 Task: Toggle the object litral method snippets.
Action: Mouse moved to (38, 671)
Screenshot: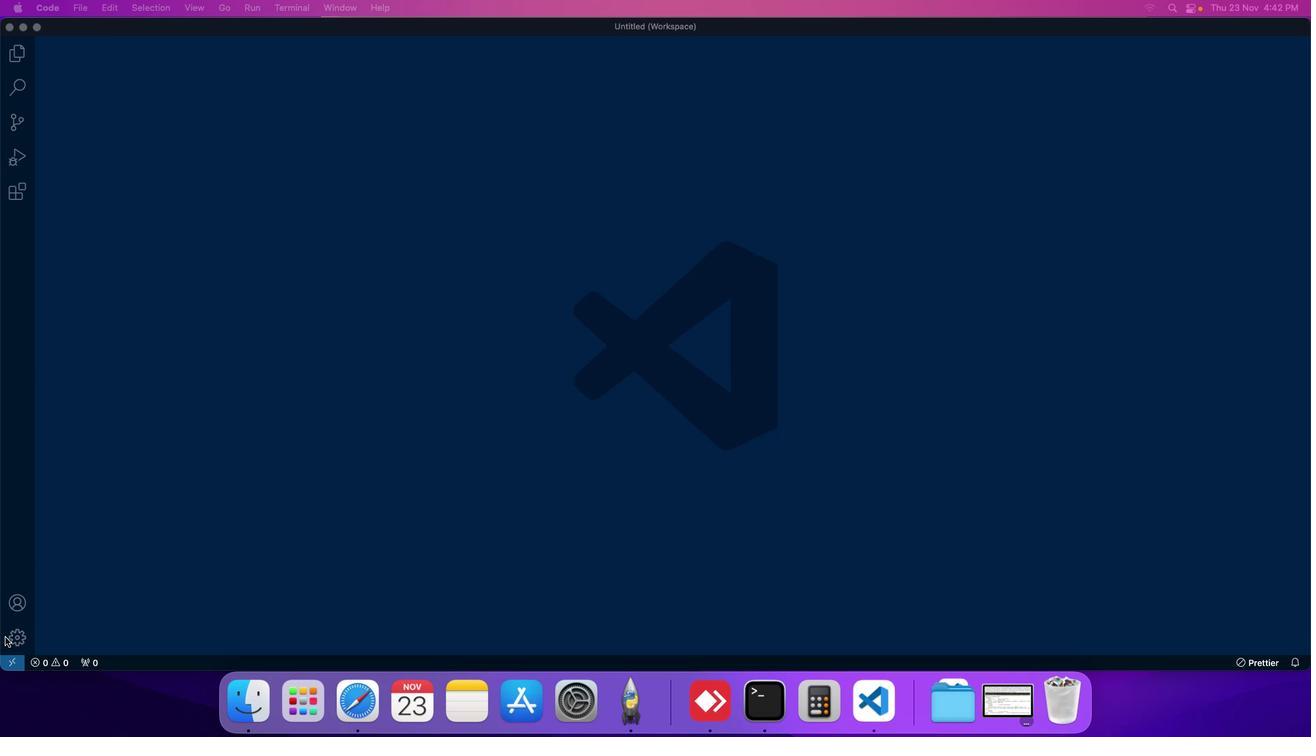 
Action: Mouse pressed left at (38, 671)
Screenshot: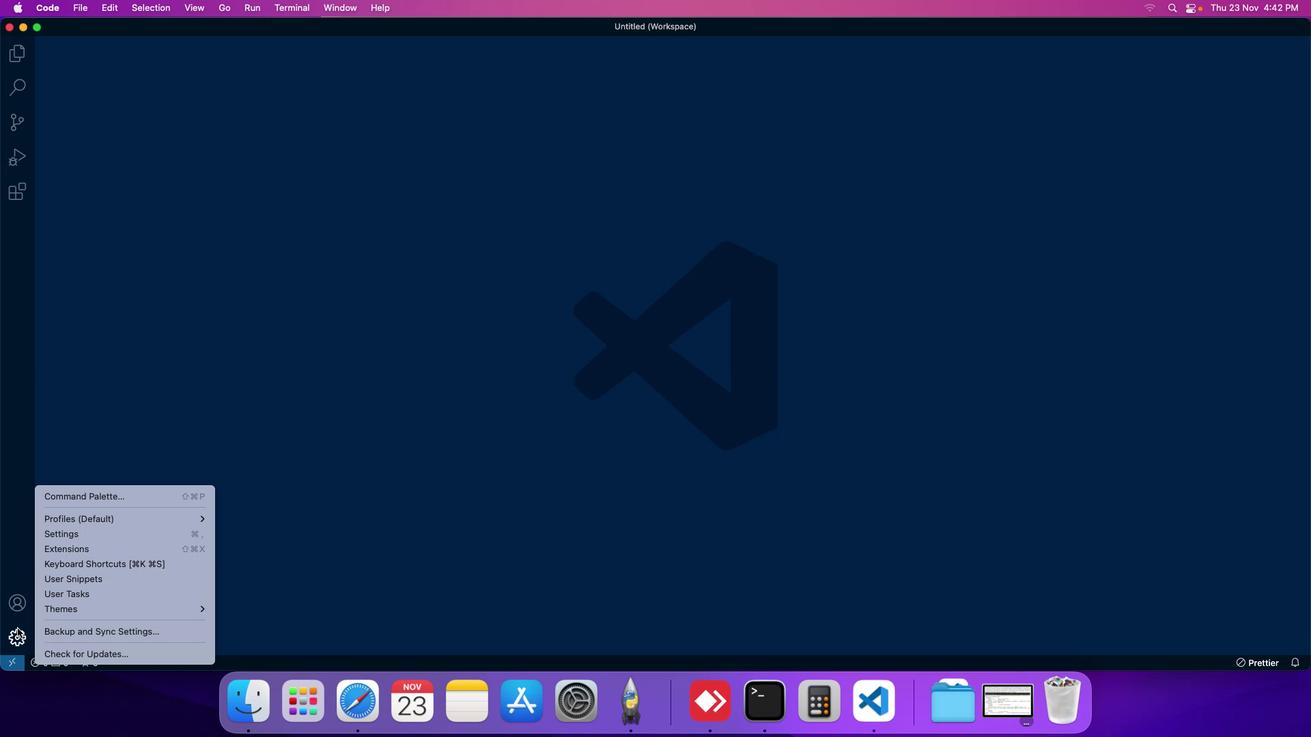 
Action: Mouse moved to (122, 569)
Screenshot: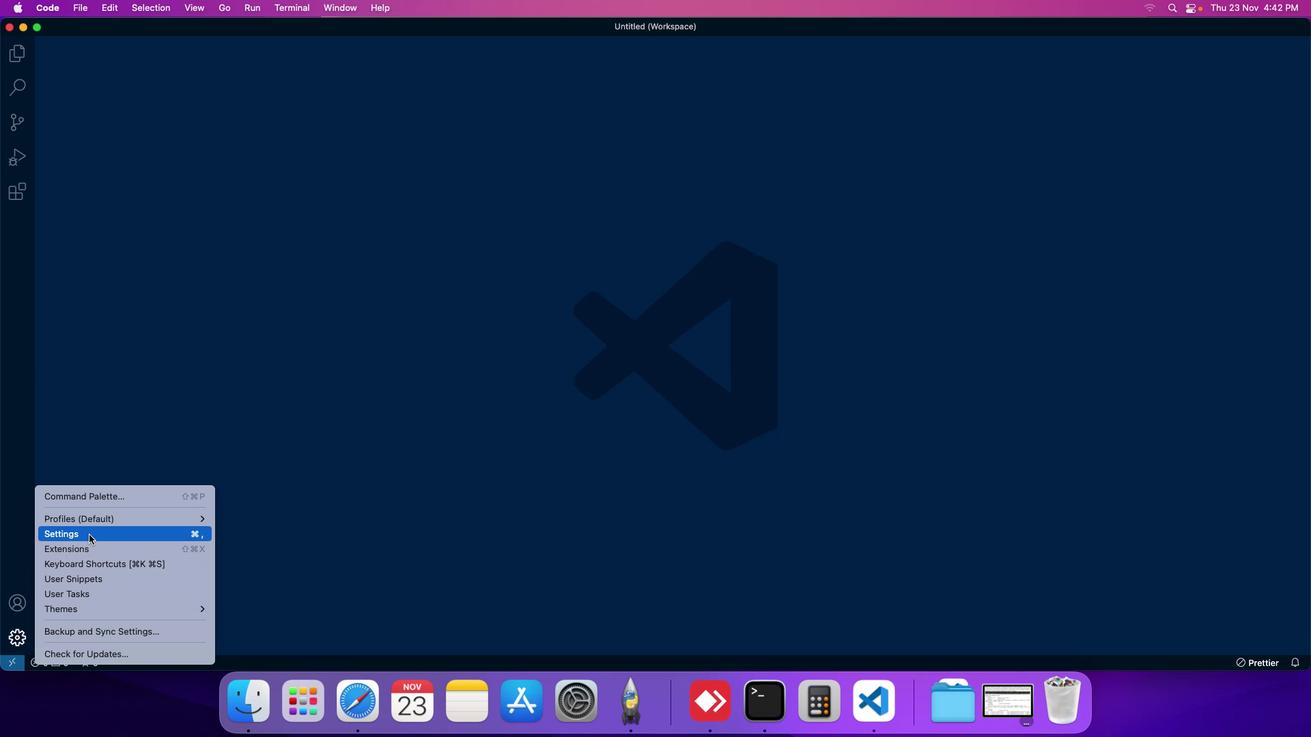 
Action: Mouse pressed left at (122, 569)
Screenshot: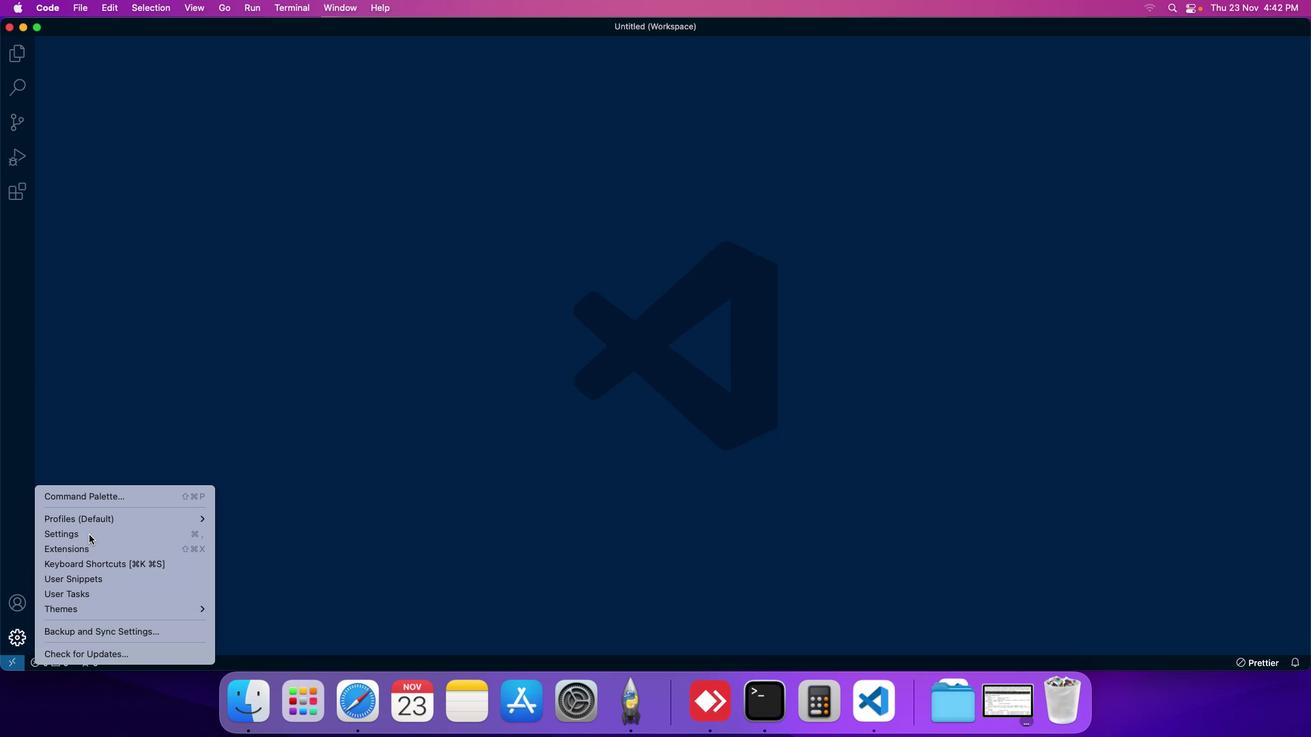 
Action: Mouse moved to (356, 137)
Screenshot: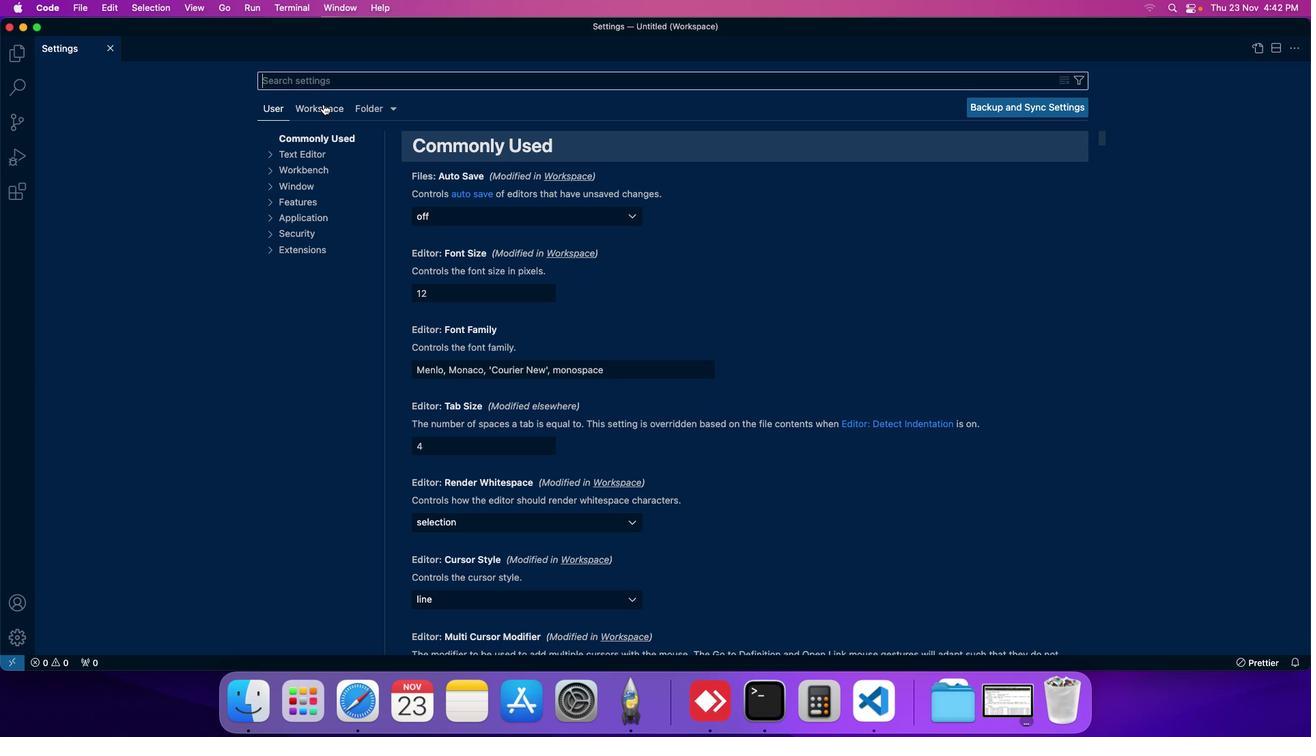 
Action: Mouse pressed left at (356, 137)
Screenshot: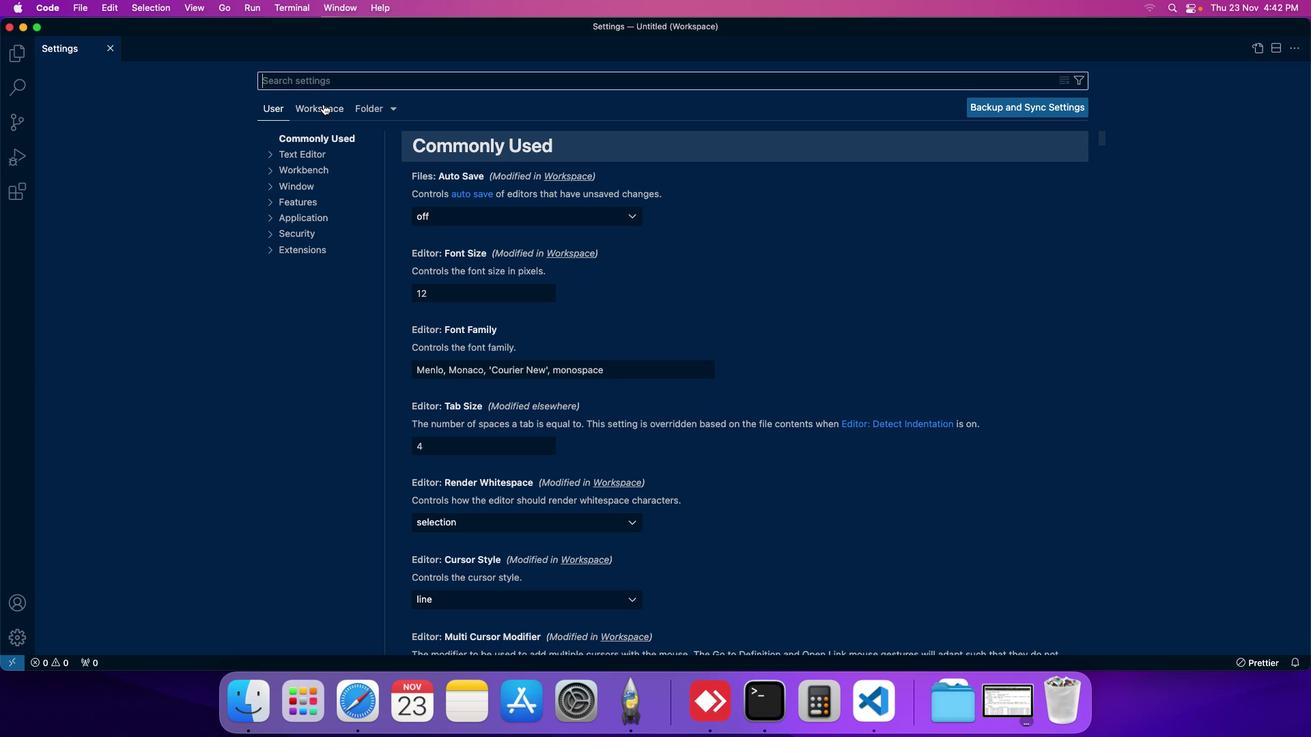 
Action: Mouse moved to (341, 267)
Screenshot: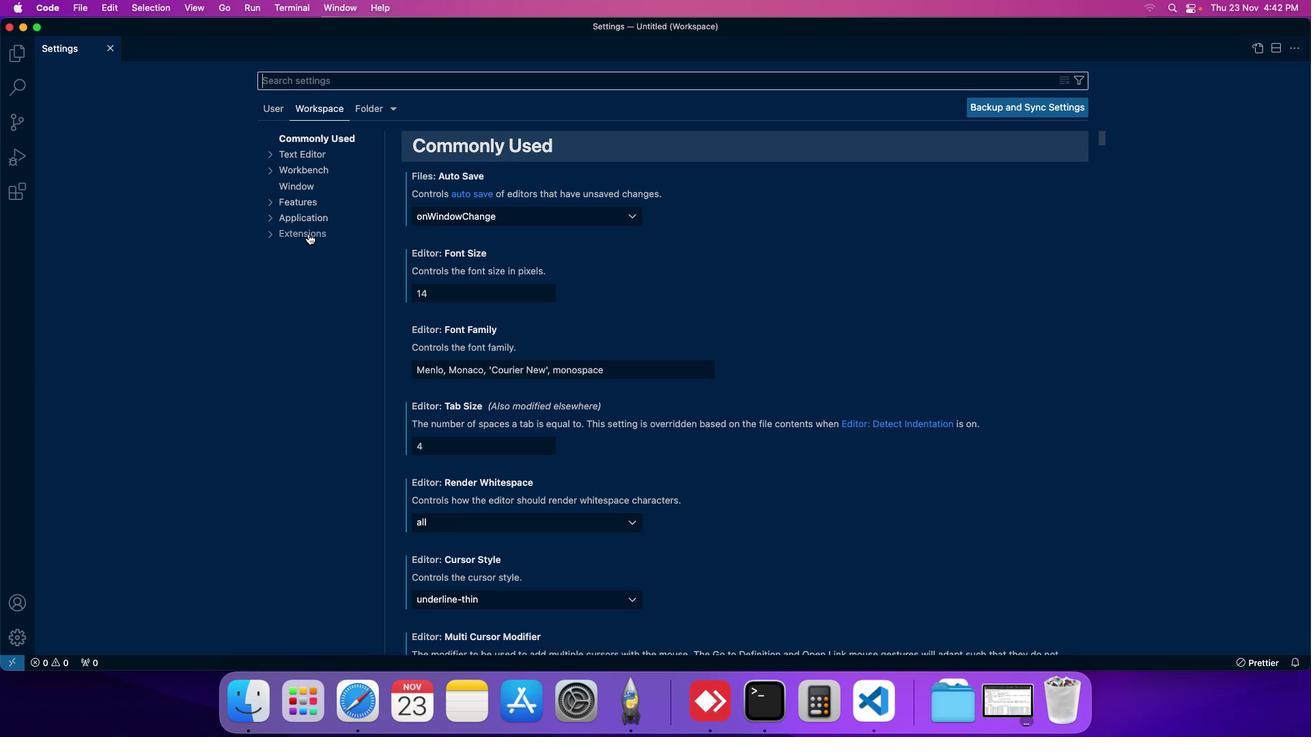 
Action: Mouse pressed left at (341, 267)
Screenshot: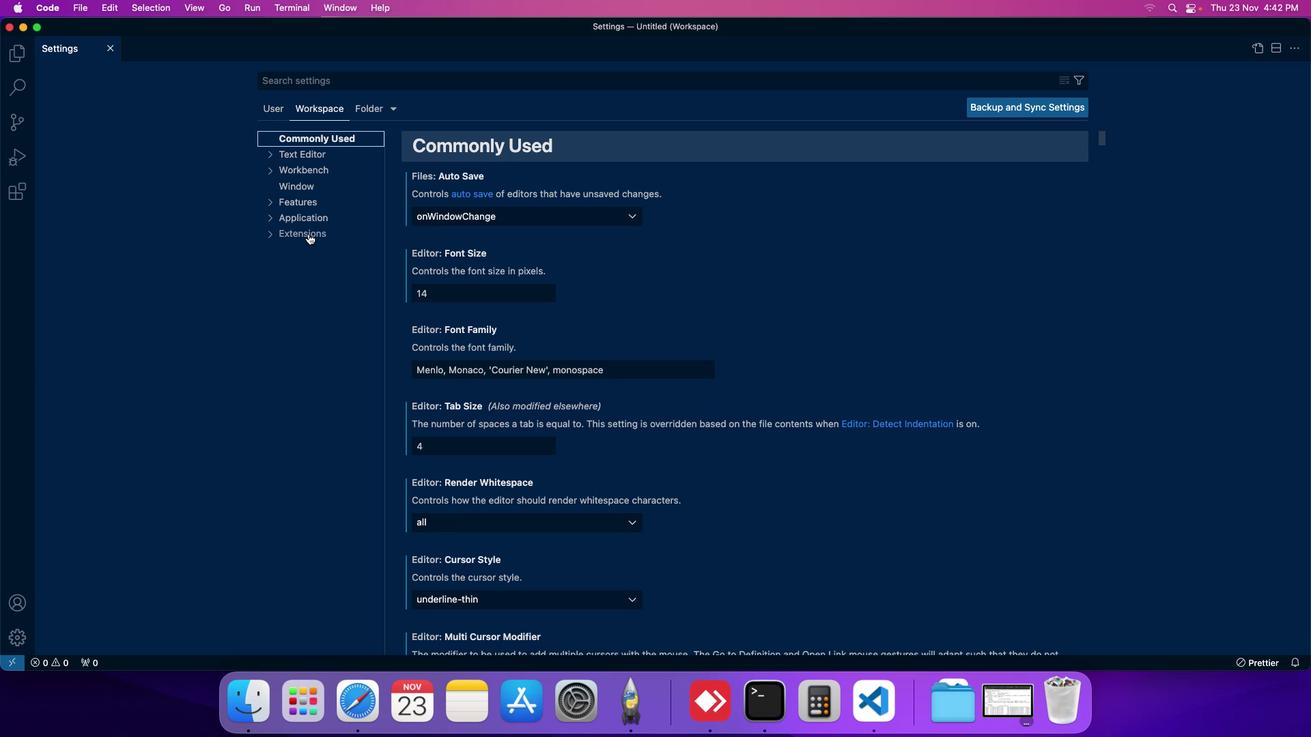 
Action: Mouse moved to (336, 623)
Screenshot: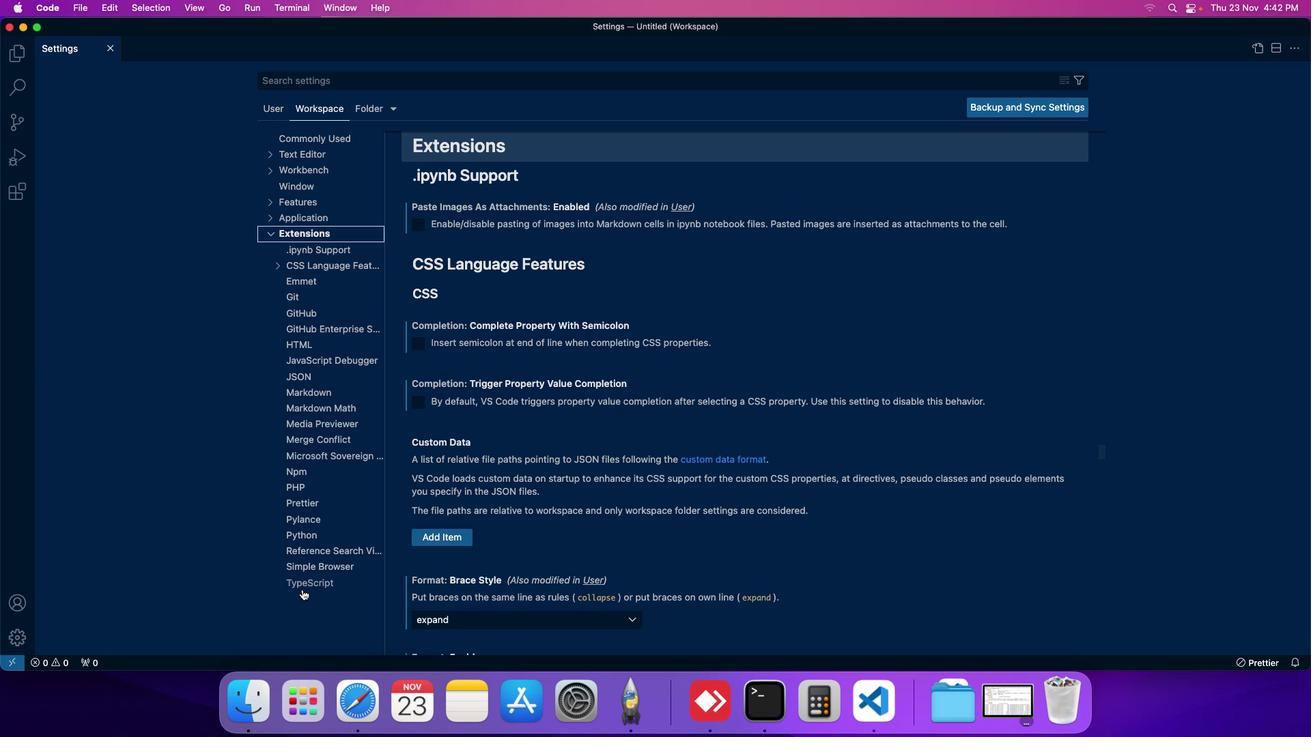 
Action: Mouse pressed left at (336, 623)
Screenshot: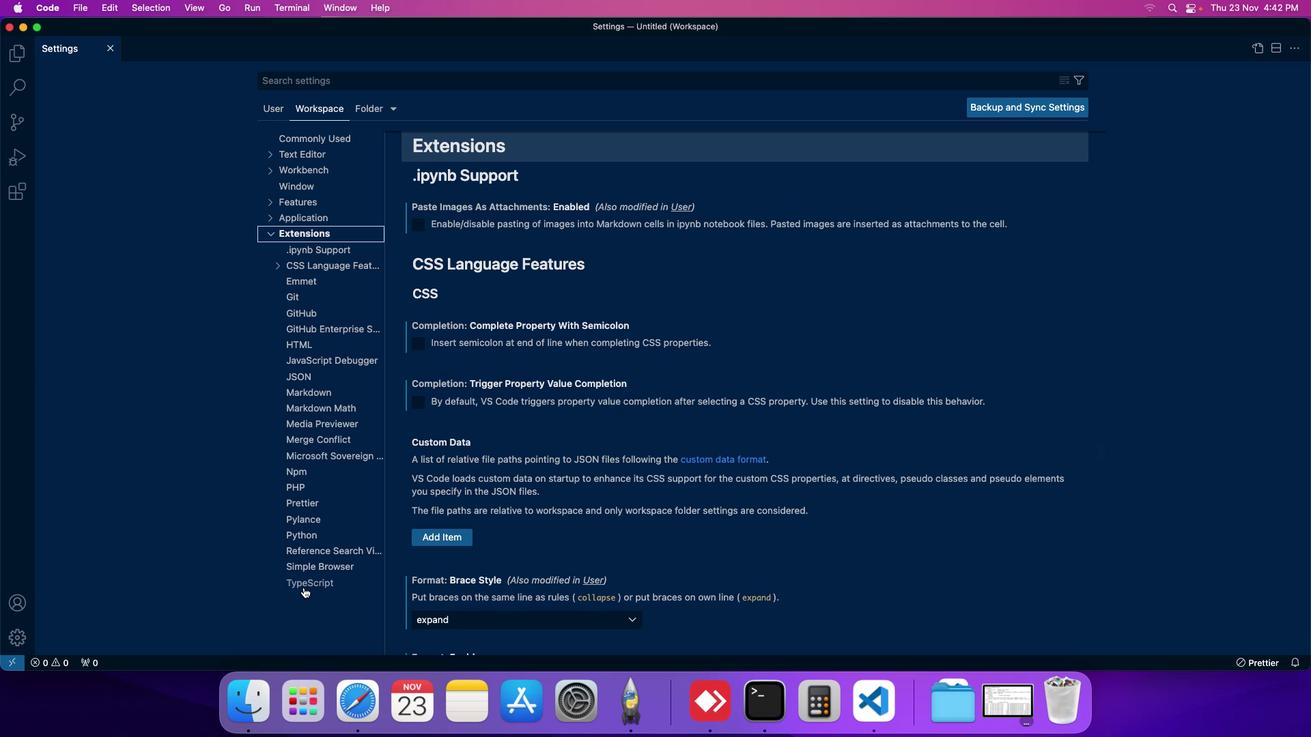 
Action: Mouse moved to (509, 614)
Screenshot: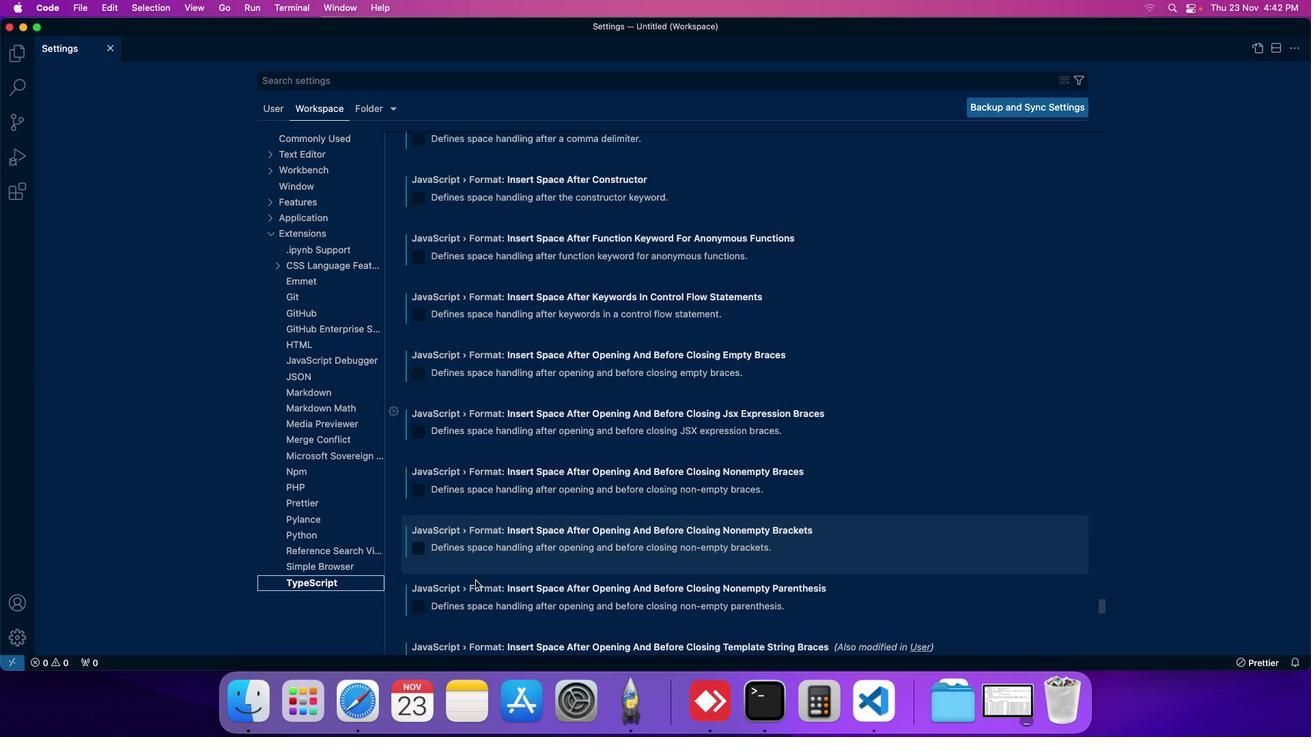 
Action: Mouse scrolled (509, 614) with delta (33, 32)
Screenshot: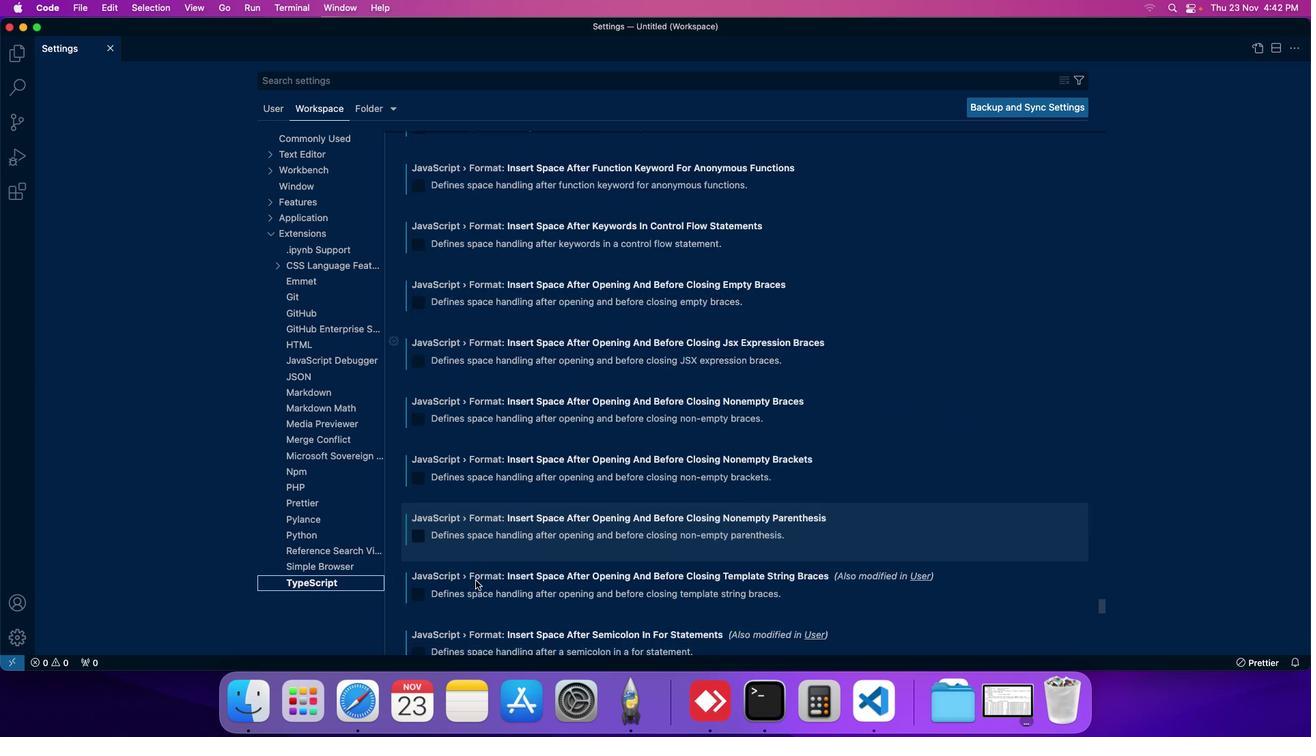 
Action: Mouse scrolled (509, 614) with delta (33, 32)
Screenshot: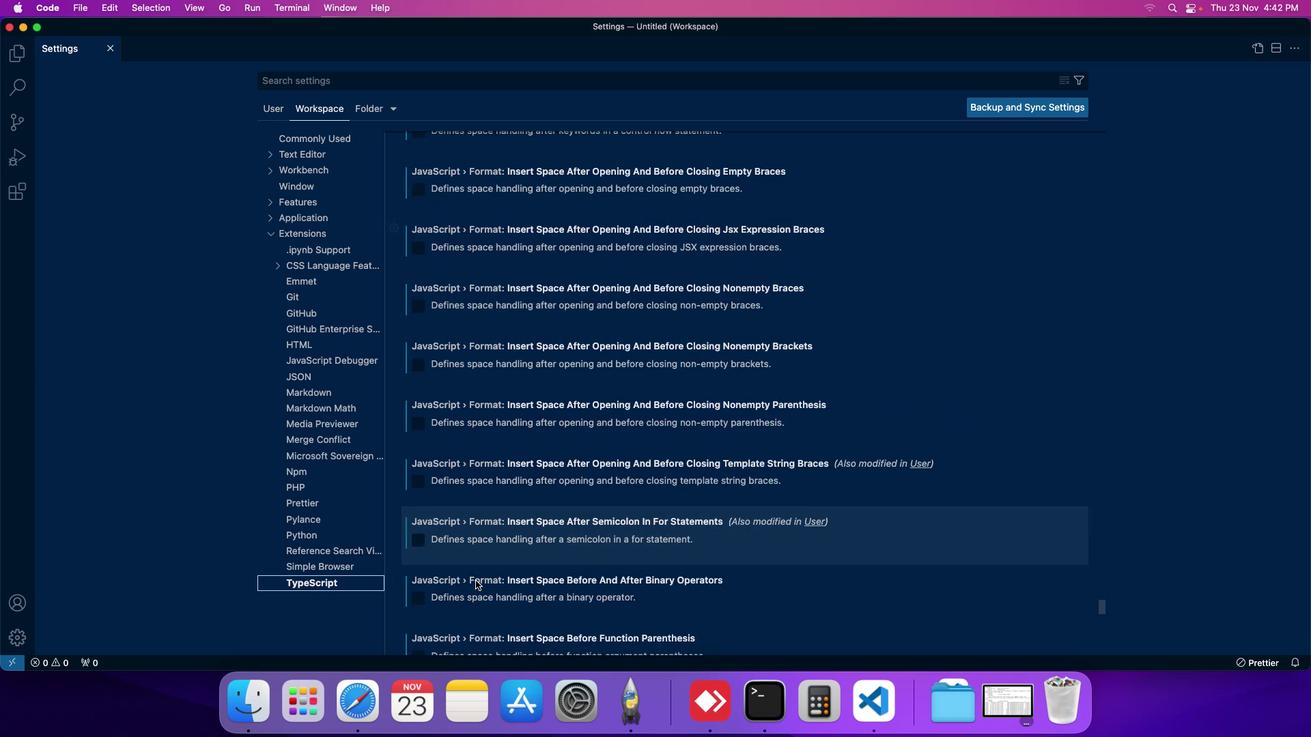 
Action: Mouse scrolled (509, 614) with delta (33, 32)
Screenshot: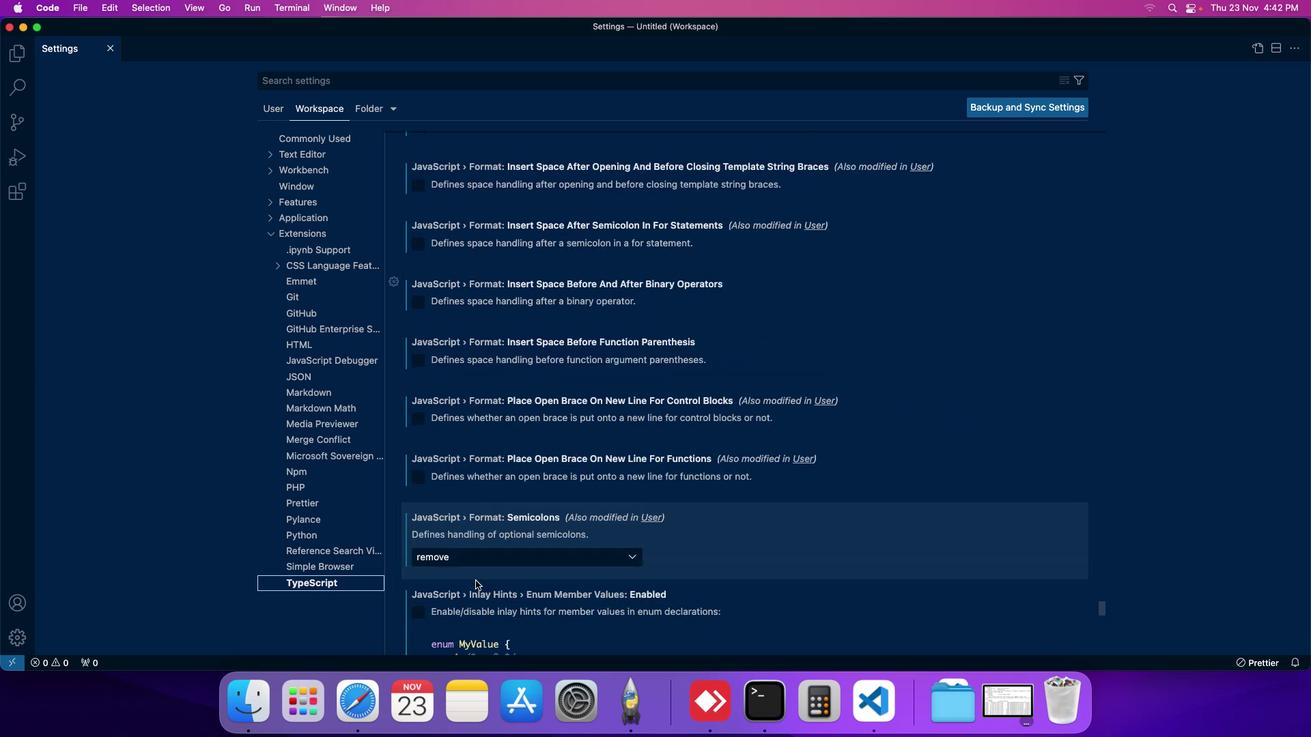 
Action: Mouse scrolled (509, 614) with delta (33, 32)
Screenshot: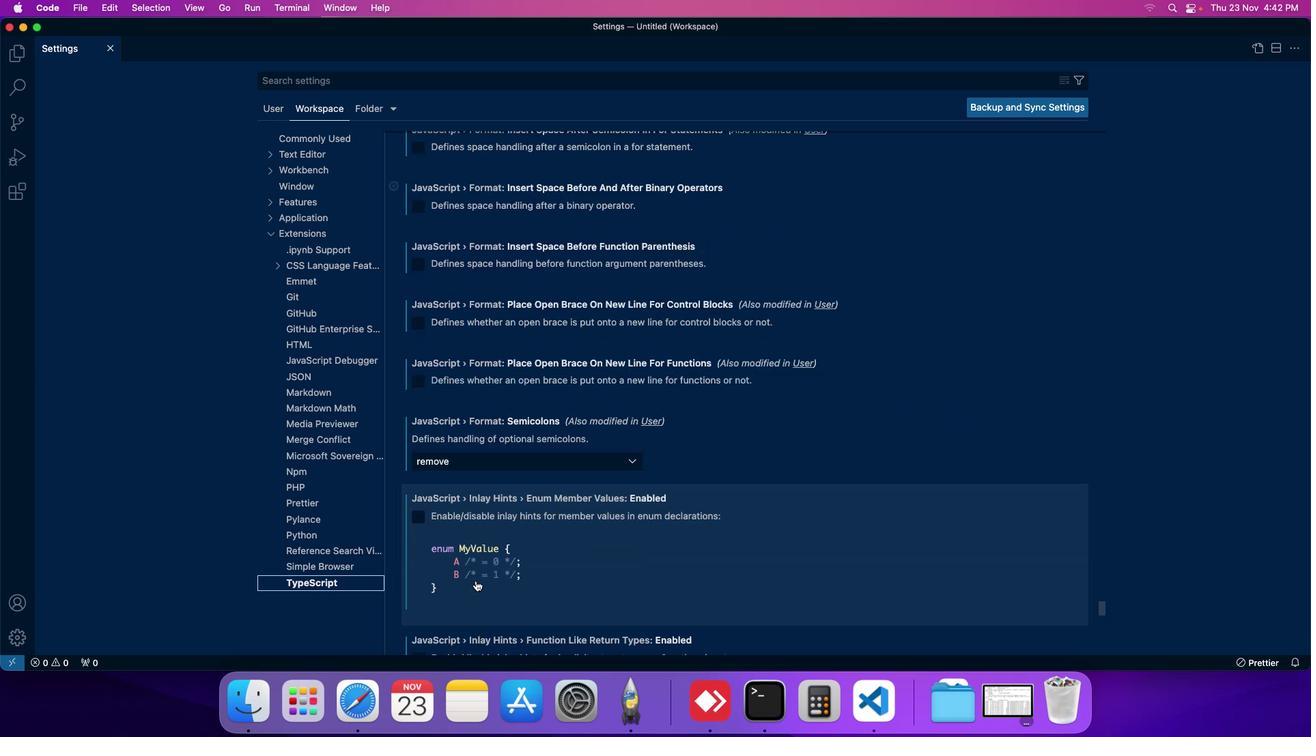 
Action: Mouse scrolled (509, 614) with delta (33, 32)
Screenshot: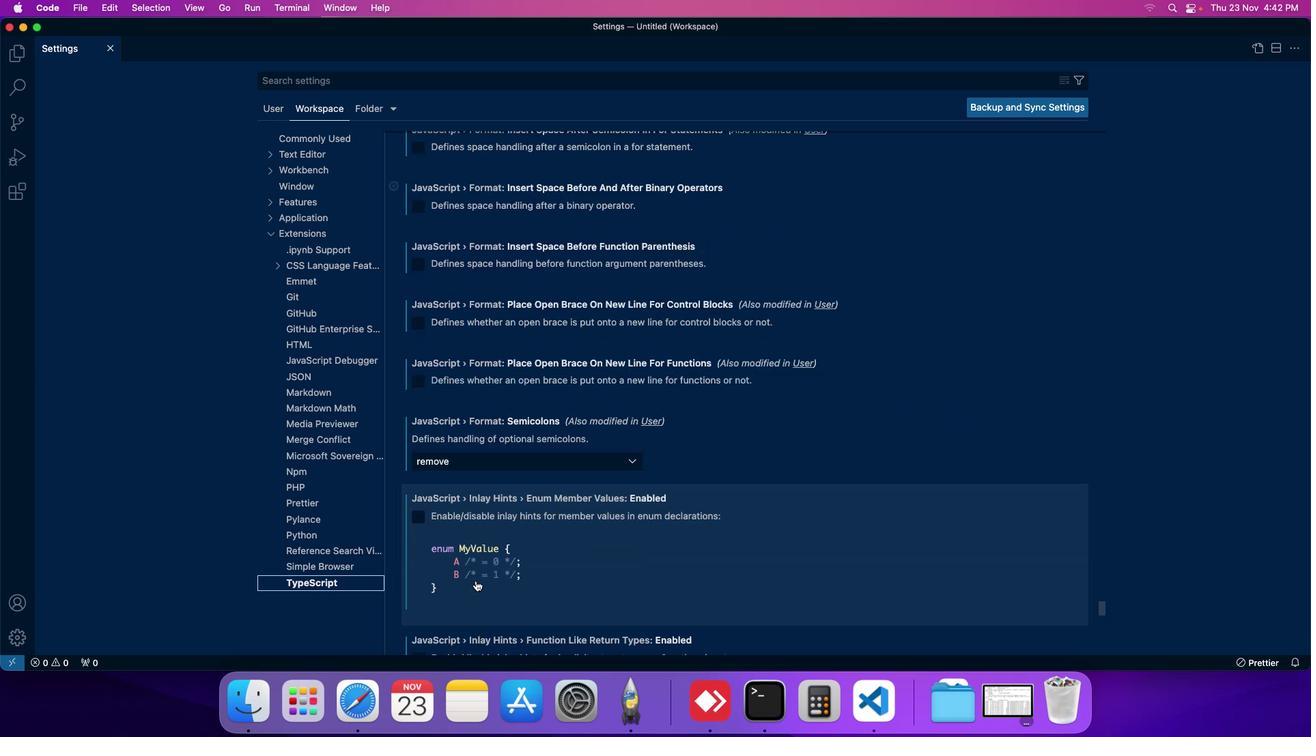 
Action: Mouse scrolled (509, 614) with delta (33, 32)
Screenshot: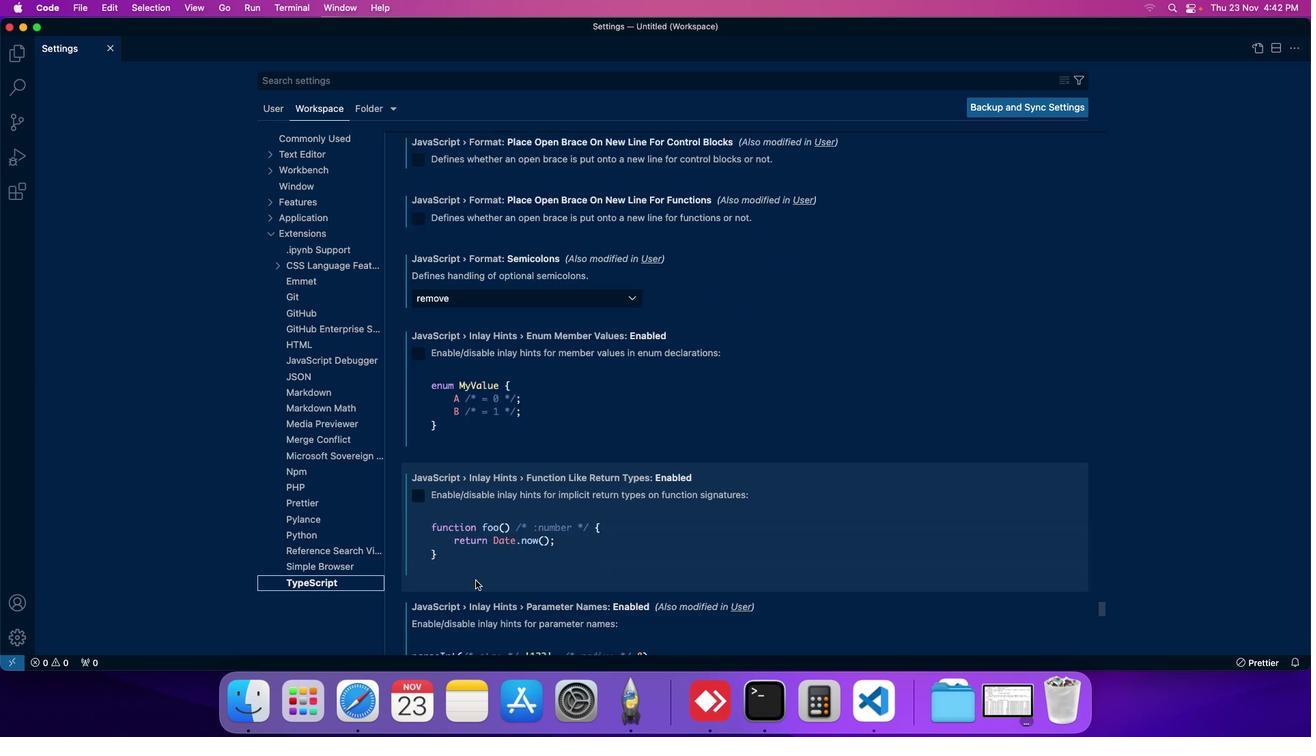 
Action: Mouse scrolled (509, 614) with delta (33, 32)
Screenshot: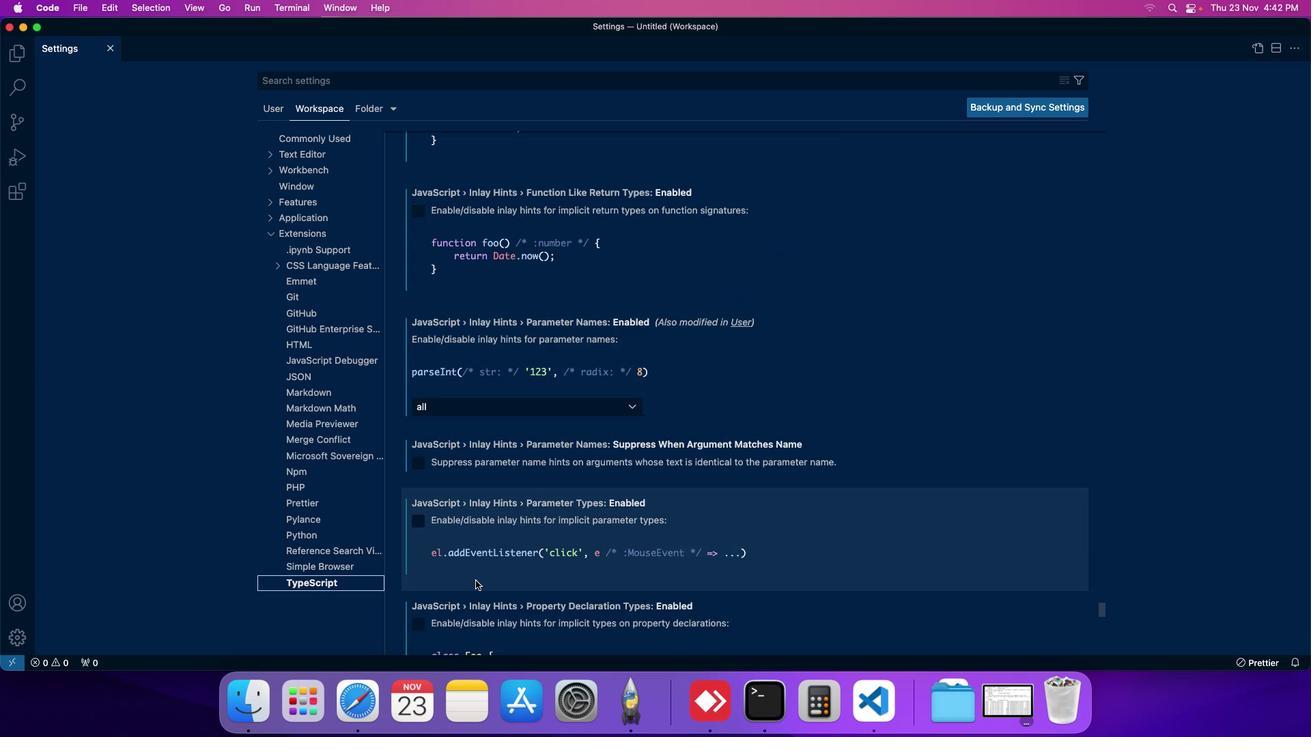 
Action: Mouse scrolled (509, 614) with delta (33, 32)
Screenshot: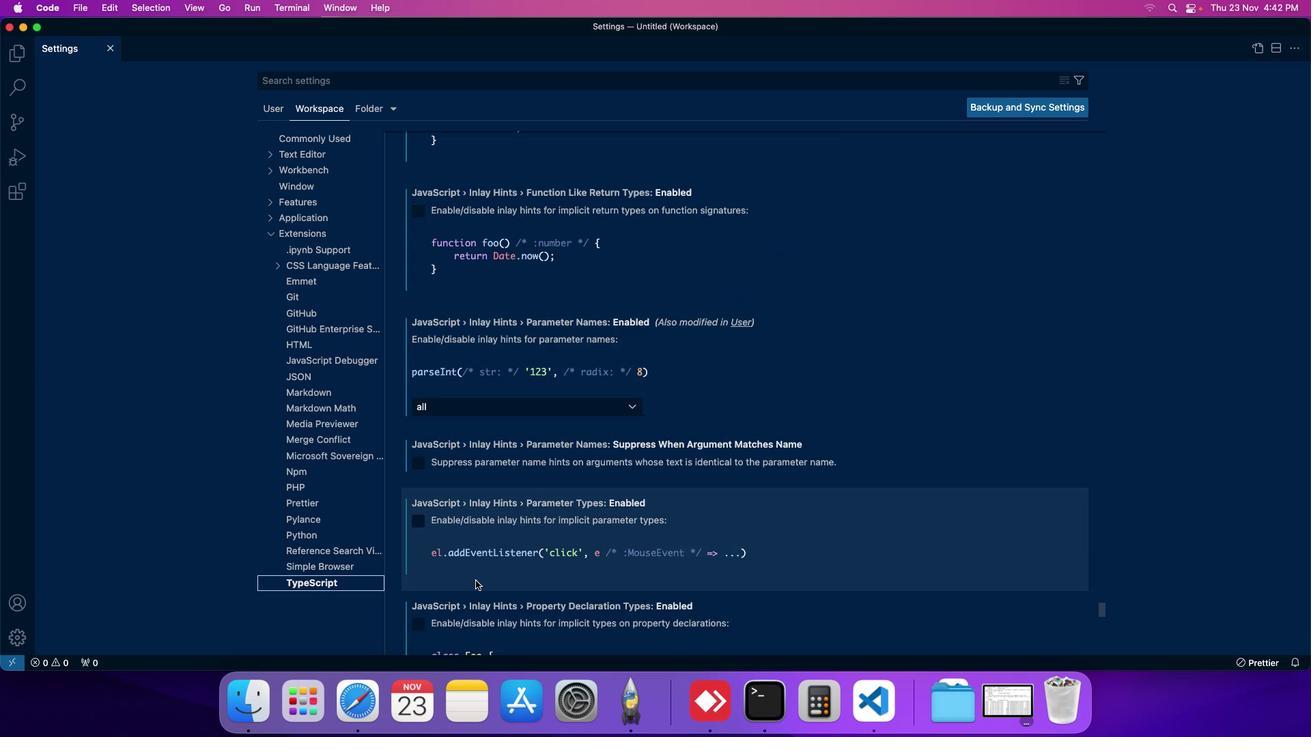 
Action: Mouse scrolled (509, 614) with delta (33, 30)
Screenshot: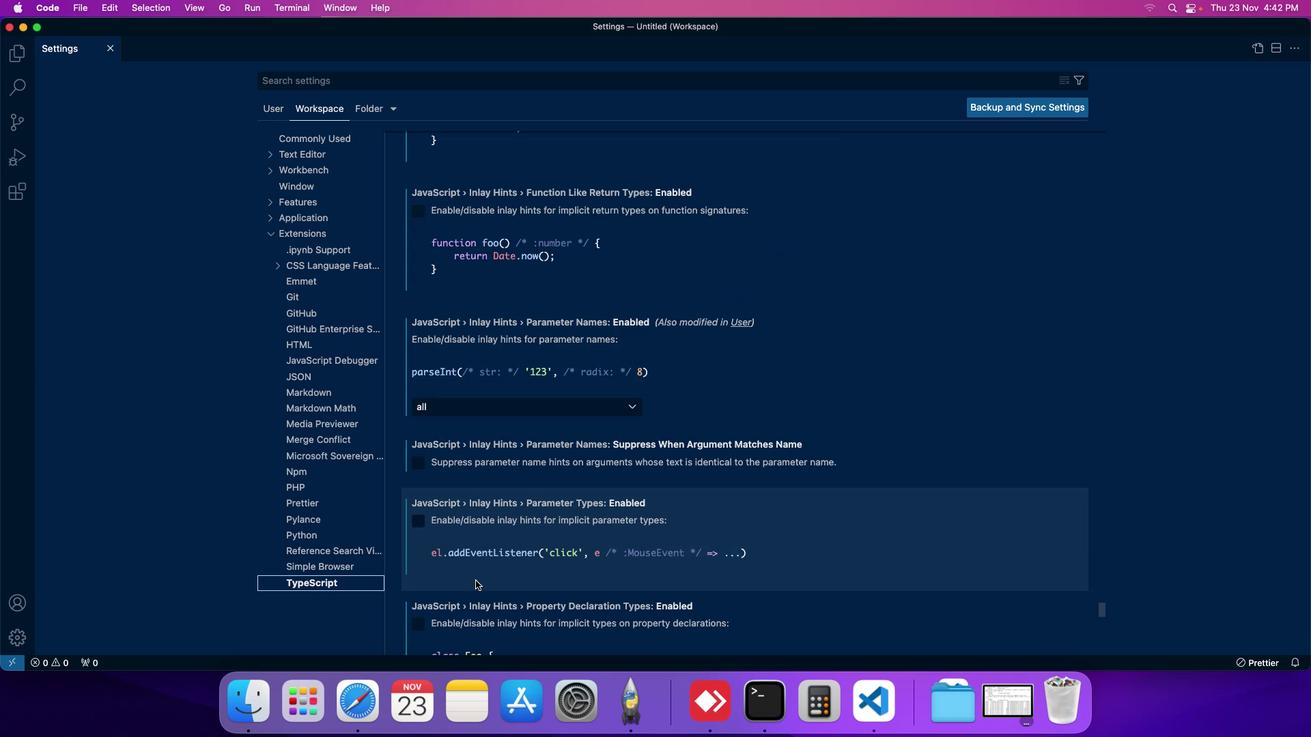 
Action: Mouse scrolled (509, 614) with delta (33, 32)
Screenshot: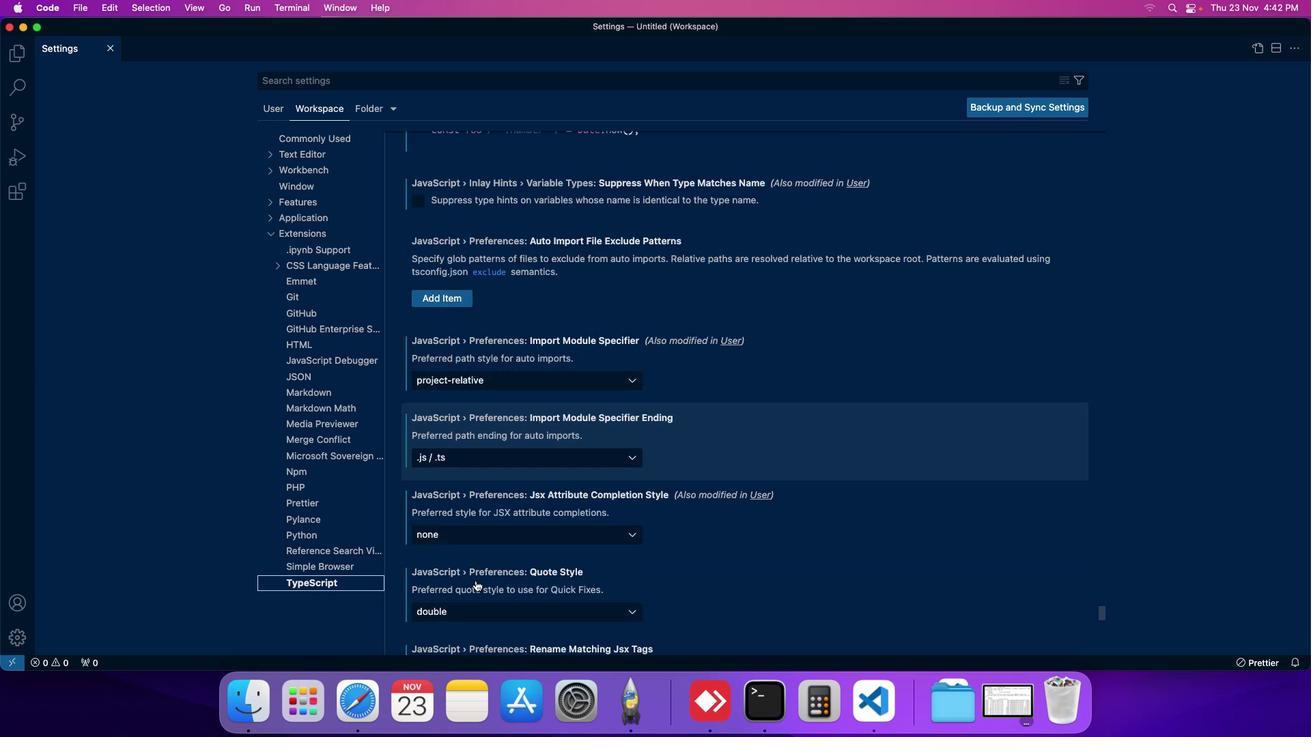 
Action: Mouse scrolled (509, 614) with delta (33, 32)
Screenshot: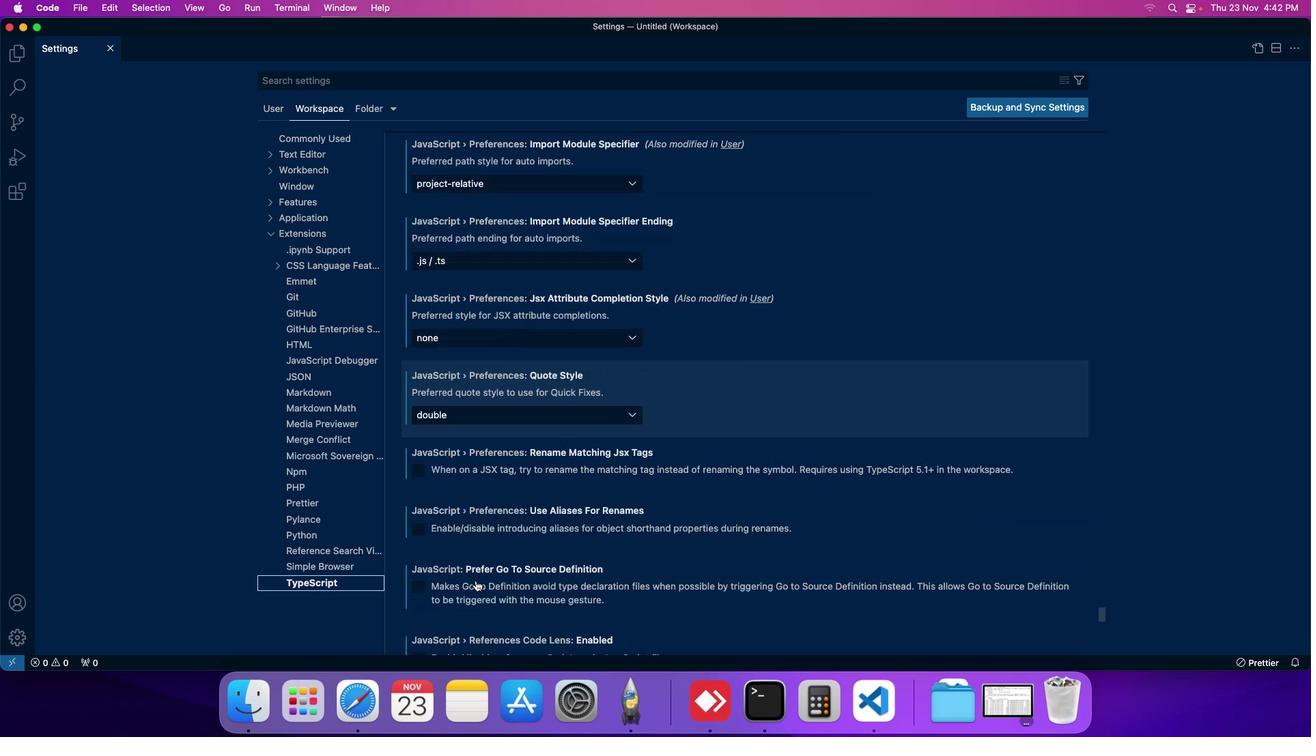 
Action: Mouse scrolled (509, 614) with delta (33, 31)
Screenshot: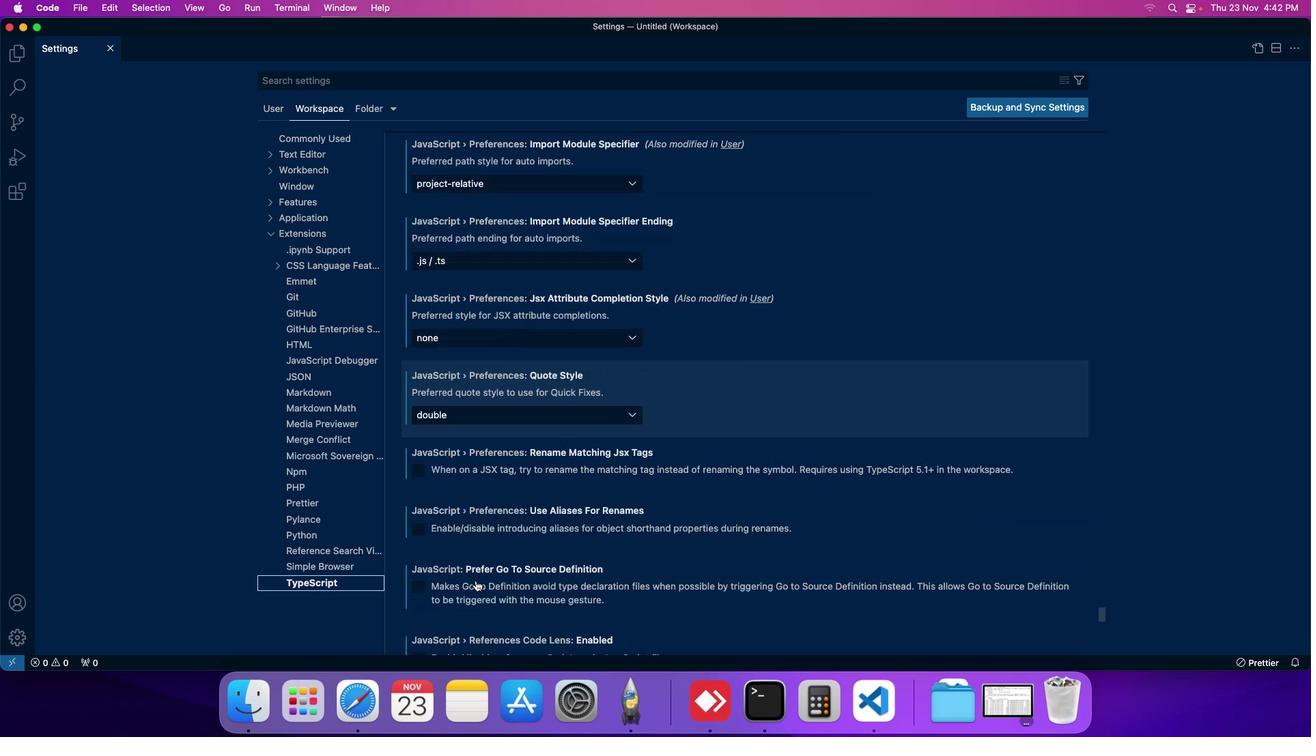 
Action: Mouse scrolled (509, 614) with delta (33, 30)
Screenshot: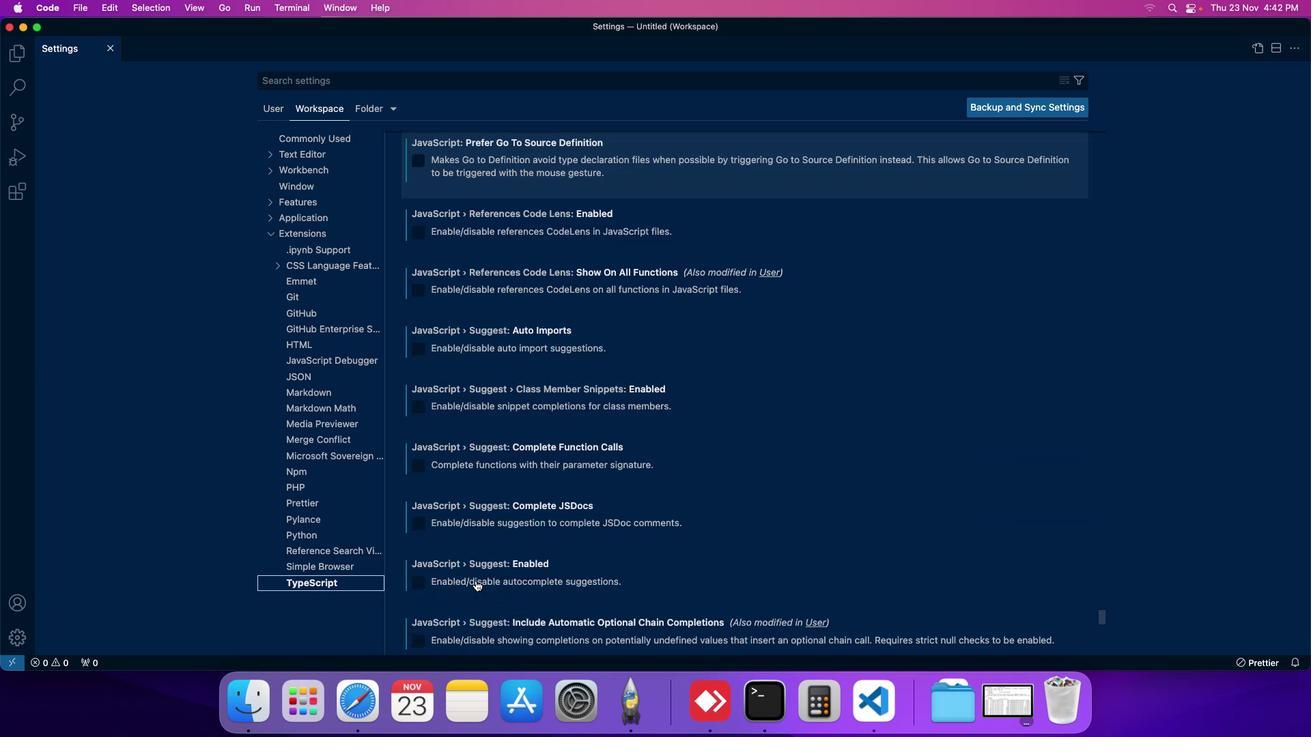 
Action: Mouse scrolled (509, 614) with delta (33, 32)
Screenshot: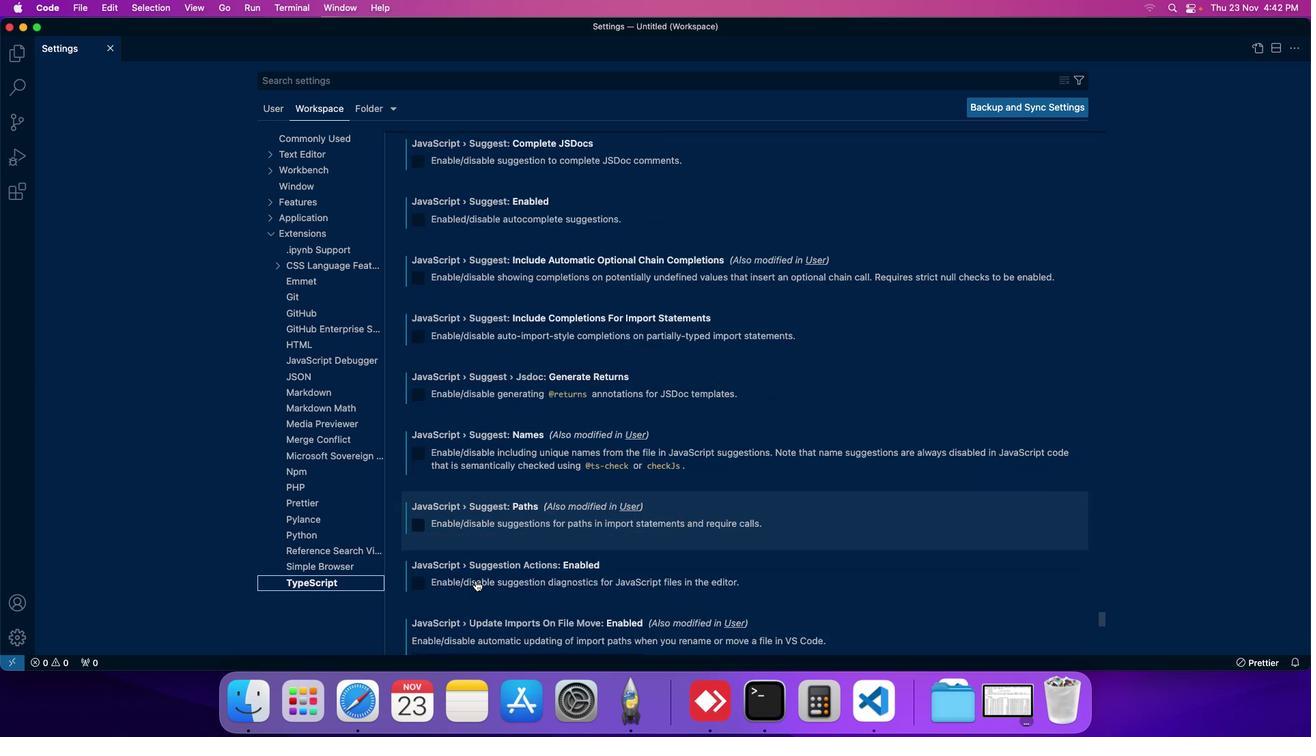 
Action: Mouse scrolled (509, 614) with delta (33, 32)
Screenshot: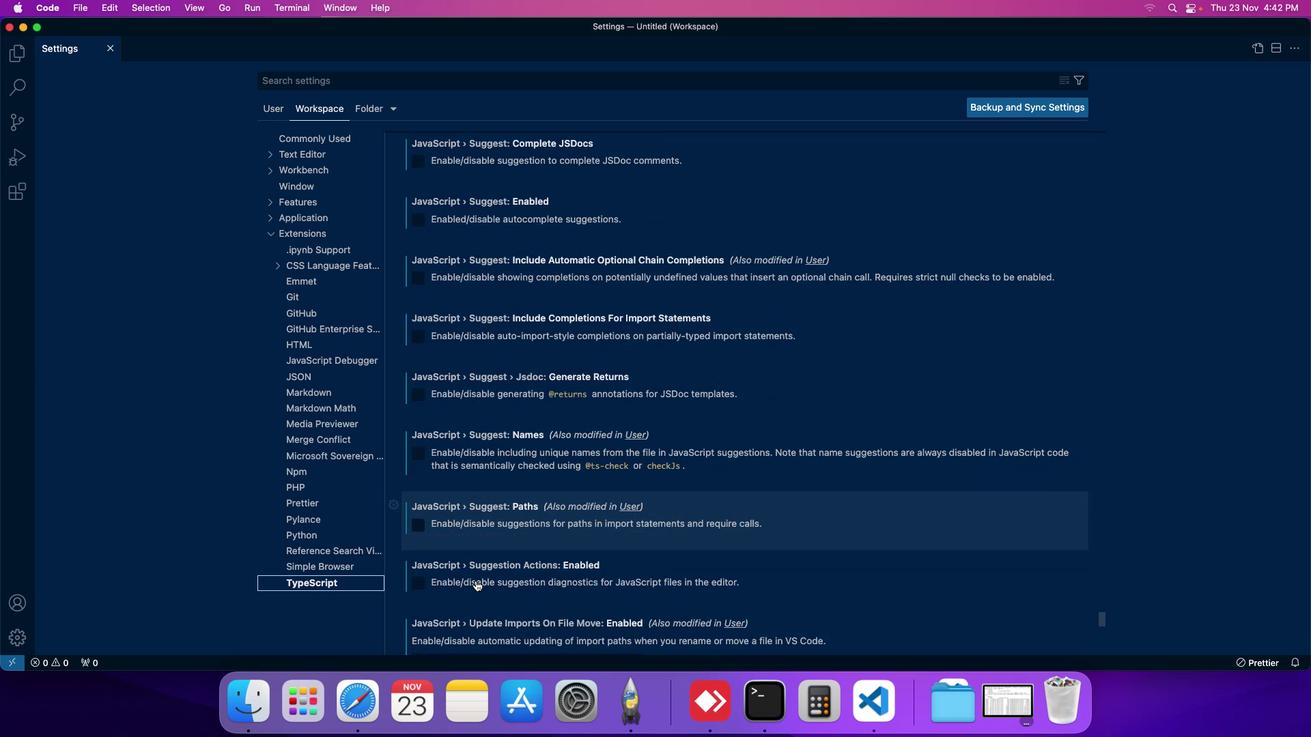 
Action: Mouse scrolled (509, 614) with delta (33, 32)
Screenshot: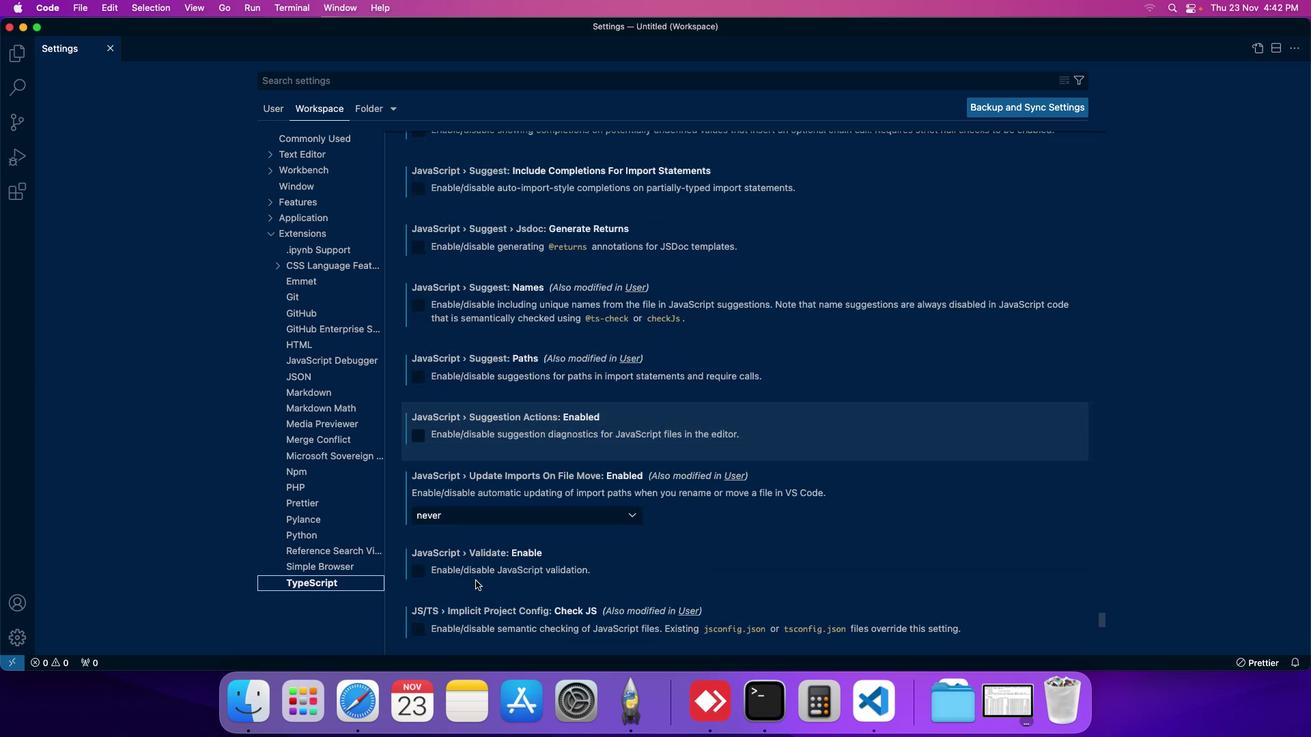 
Action: Mouse scrolled (509, 614) with delta (33, 32)
Screenshot: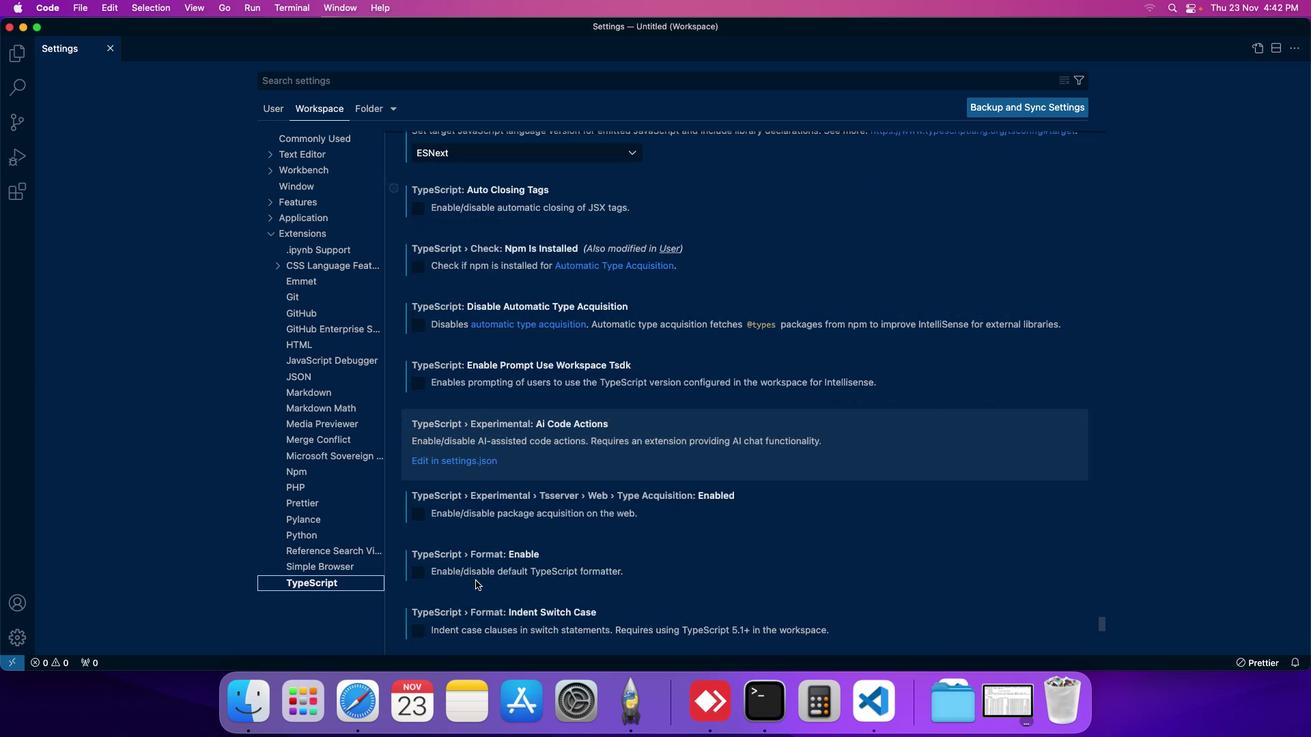 
Action: Mouse scrolled (509, 614) with delta (33, 32)
Screenshot: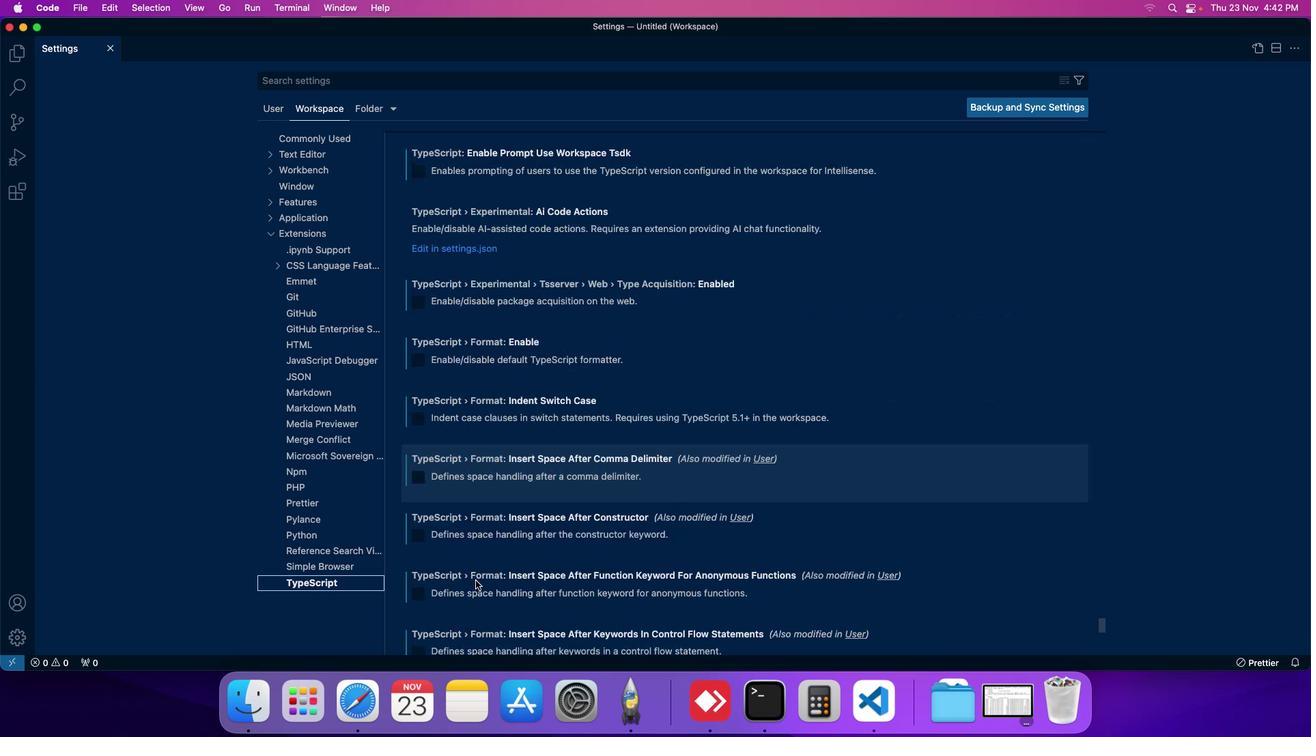 
Action: Mouse scrolled (509, 614) with delta (33, 32)
Screenshot: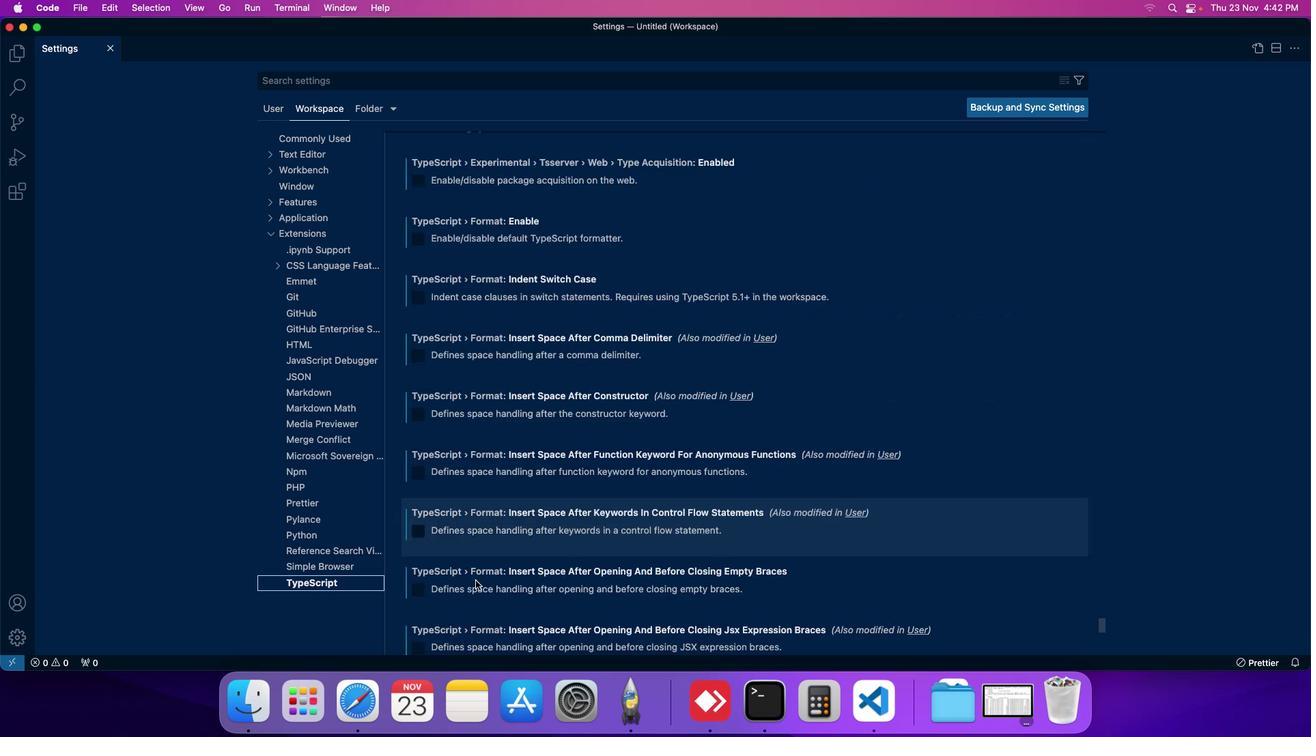 
Action: Mouse scrolled (509, 614) with delta (33, 32)
Screenshot: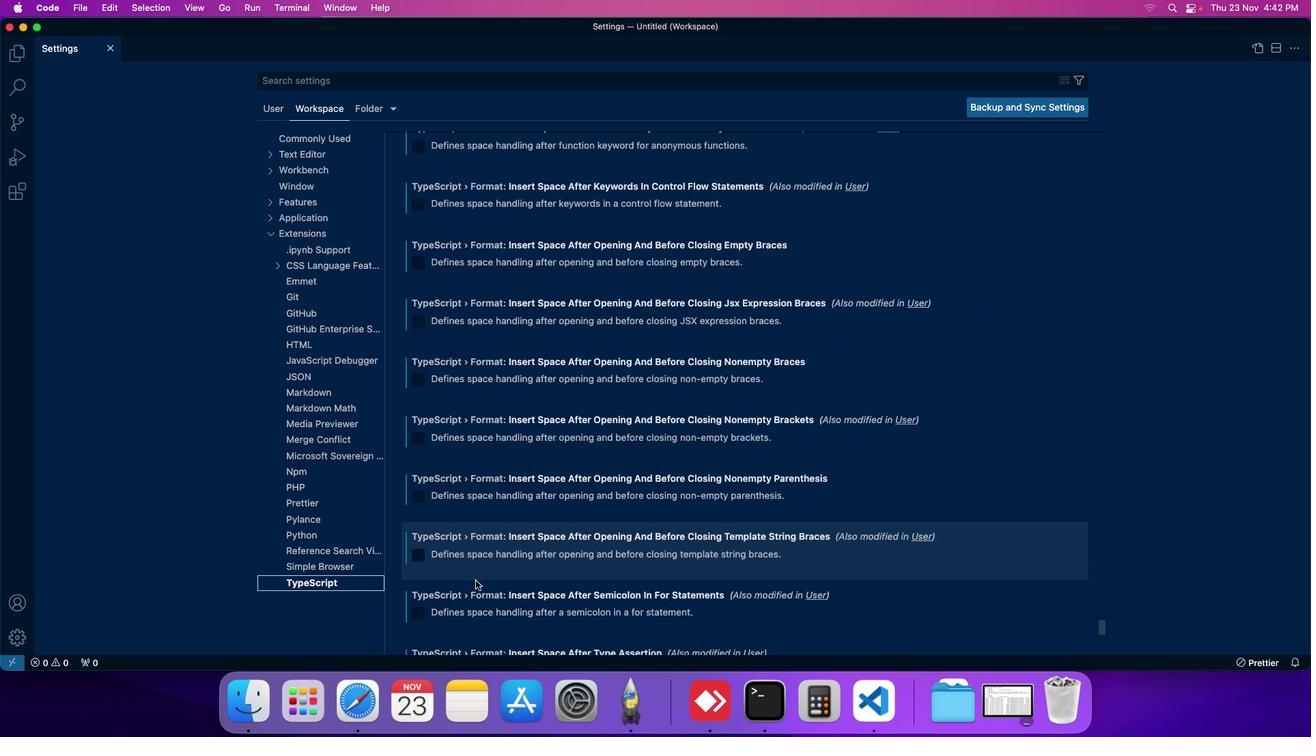
Action: Mouse scrolled (509, 614) with delta (33, 32)
Screenshot: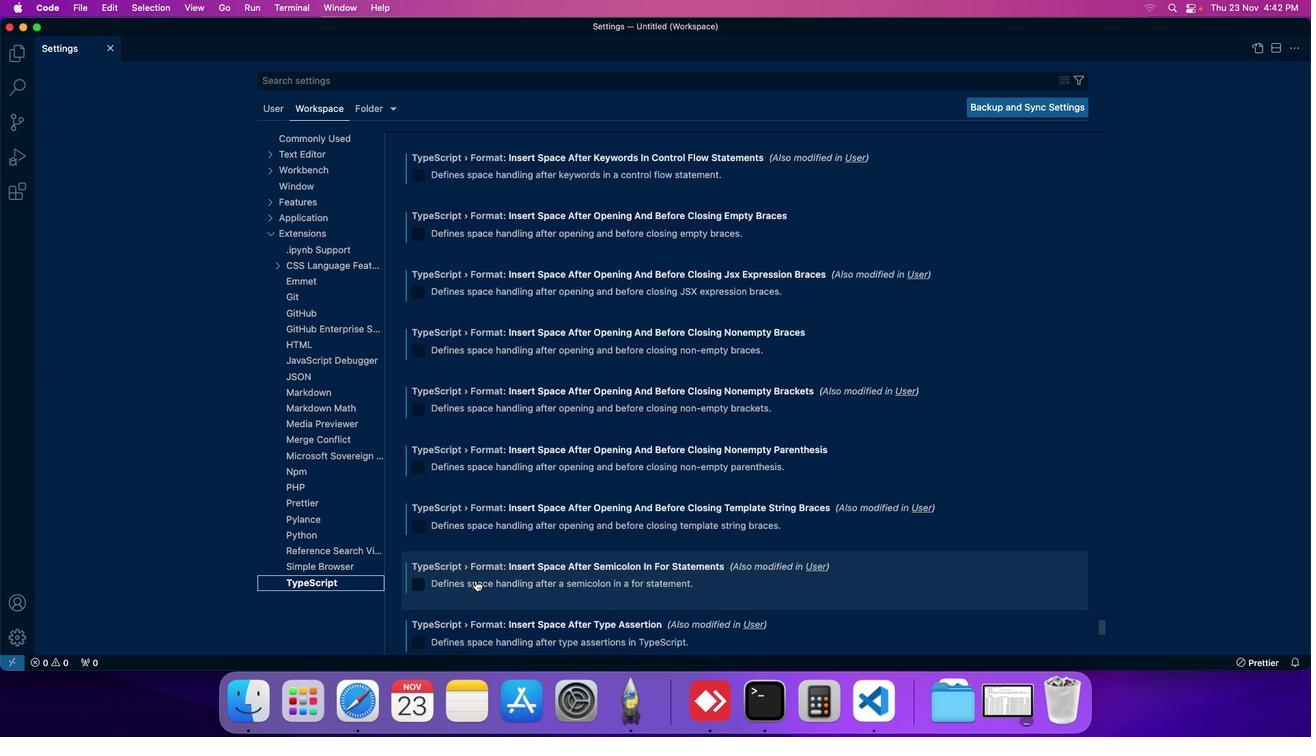 
Action: Mouse scrolled (509, 614) with delta (33, 32)
Screenshot: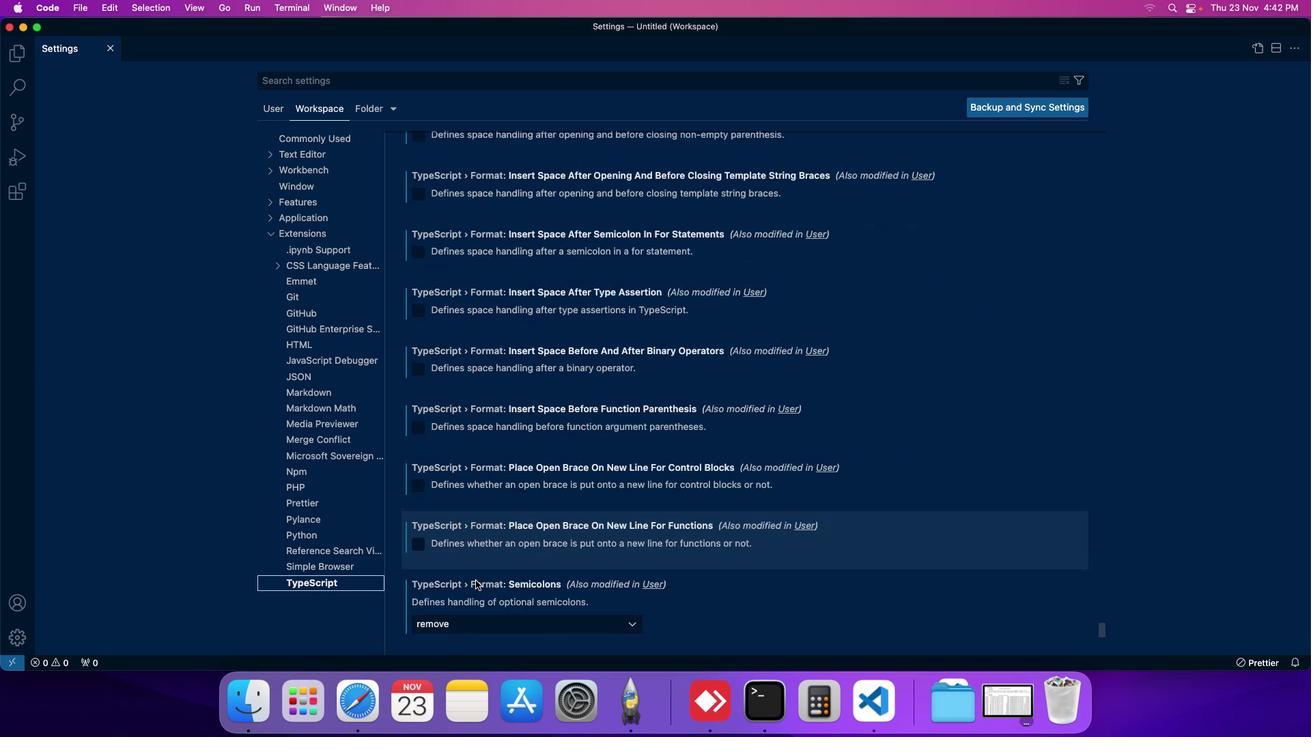 
Action: Mouse scrolled (509, 614) with delta (33, 32)
Screenshot: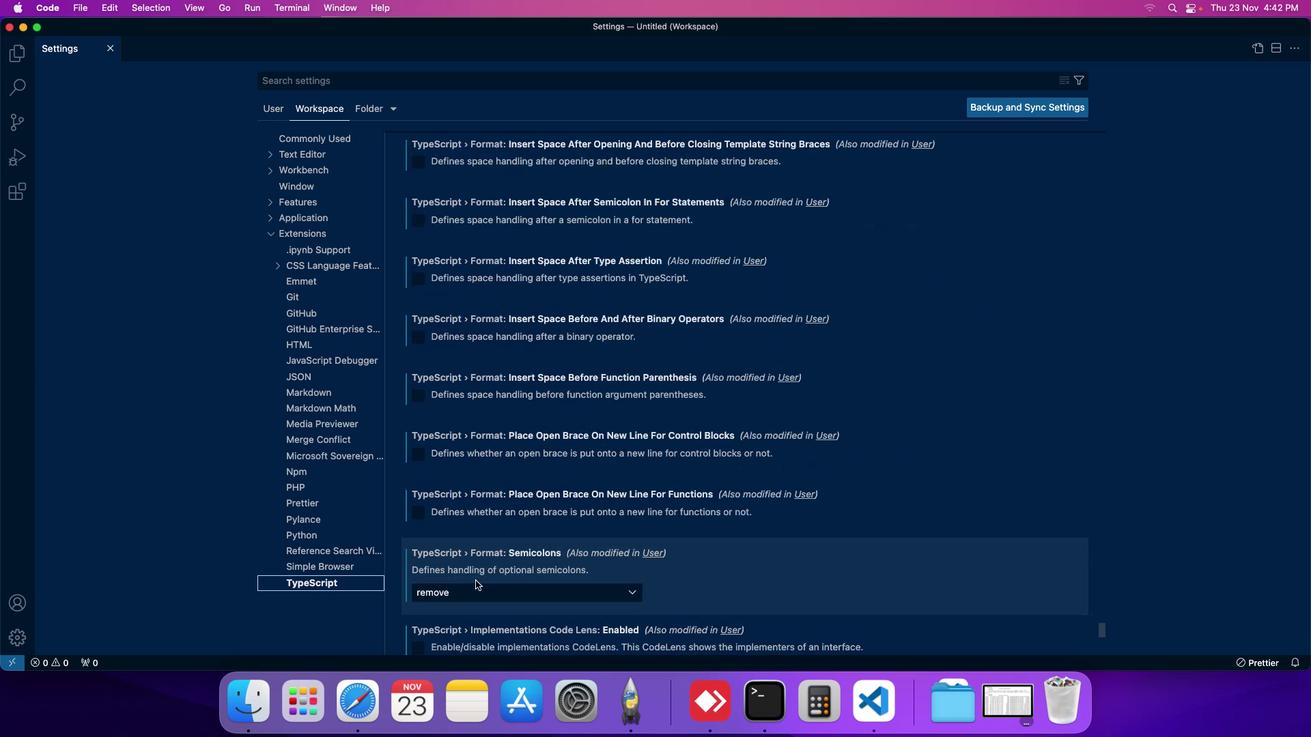 
Action: Mouse scrolled (509, 614) with delta (33, 32)
Screenshot: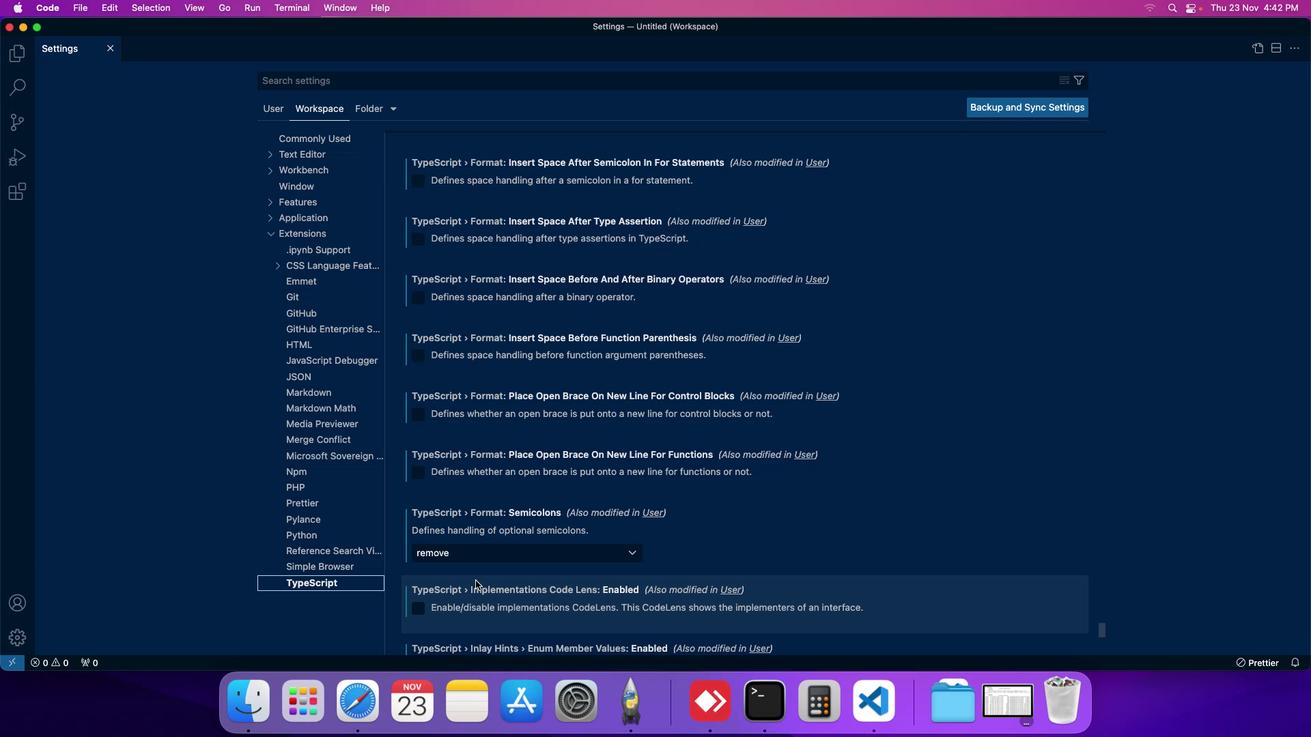 
Action: Mouse scrolled (509, 614) with delta (33, 32)
Screenshot: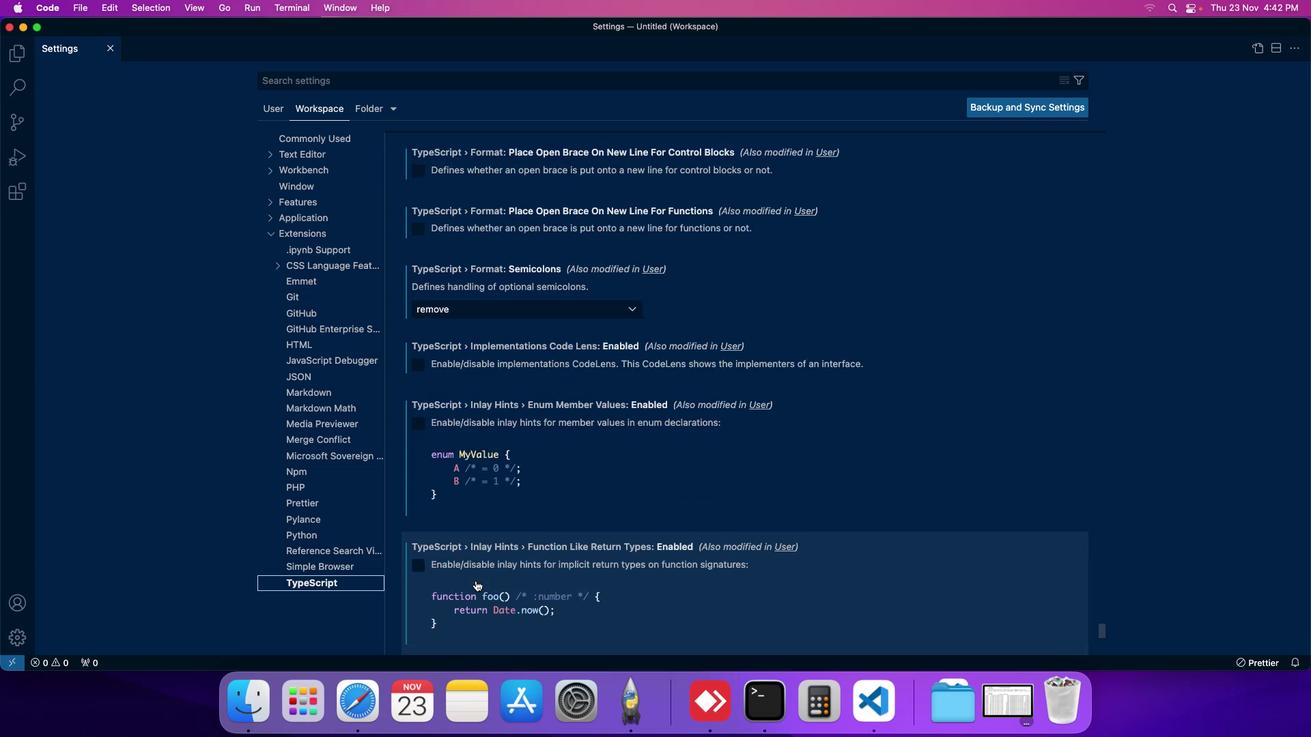 
Action: Mouse scrolled (509, 614) with delta (33, 32)
Screenshot: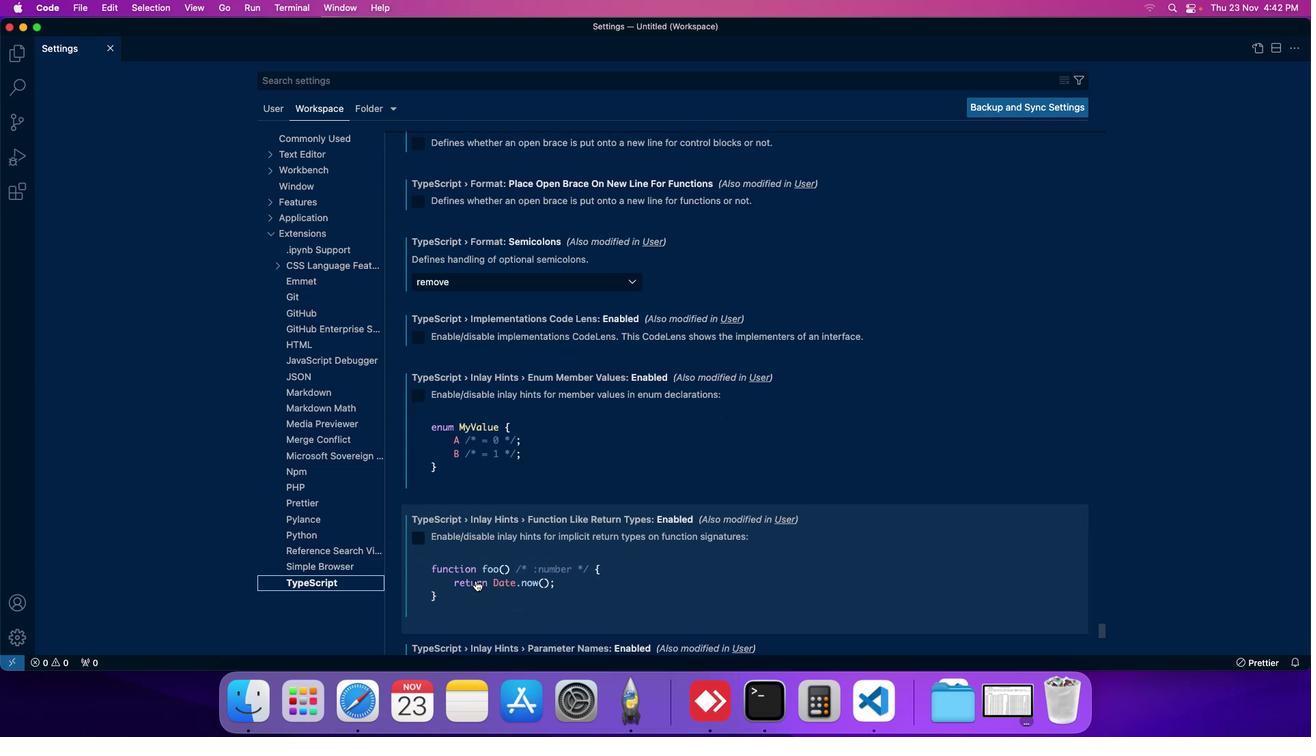 
Action: Mouse scrolled (509, 614) with delta (33, 32)
Screenshot: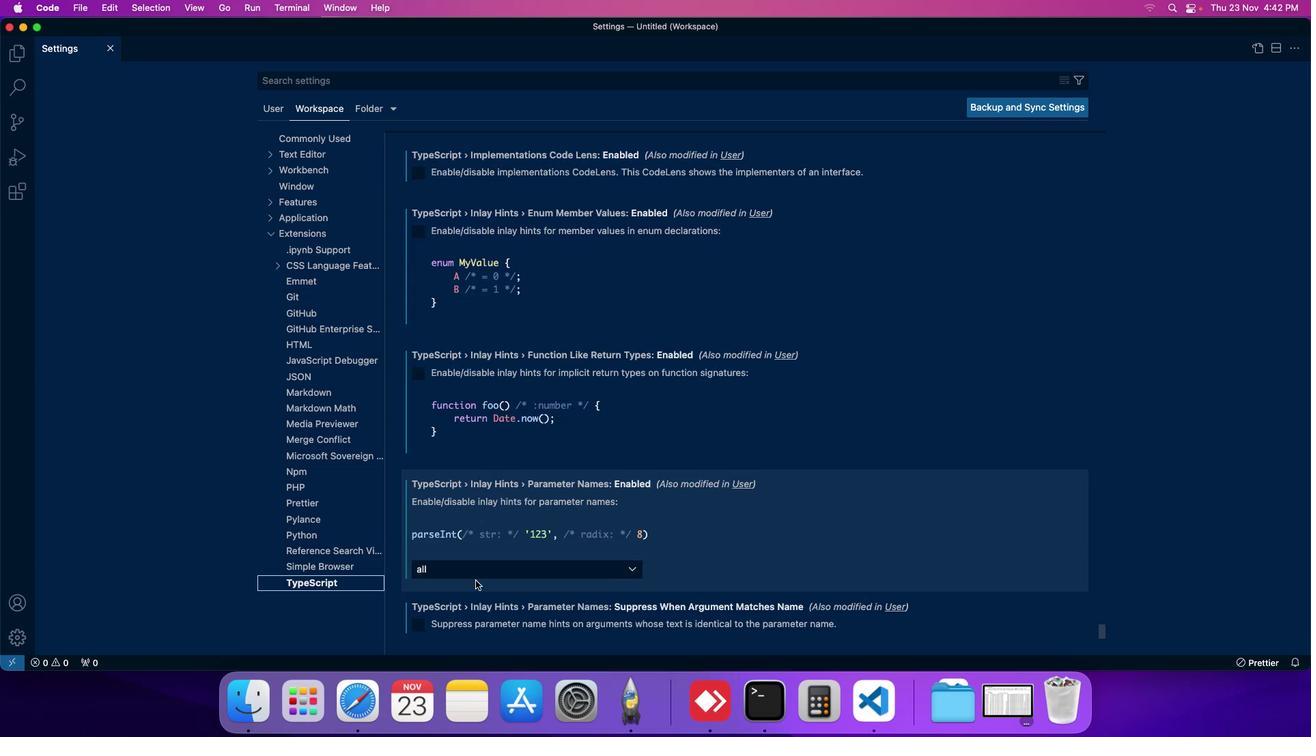 
Action: Mouse scrolled (509, 614) with delta (33, 32)
Screenshot: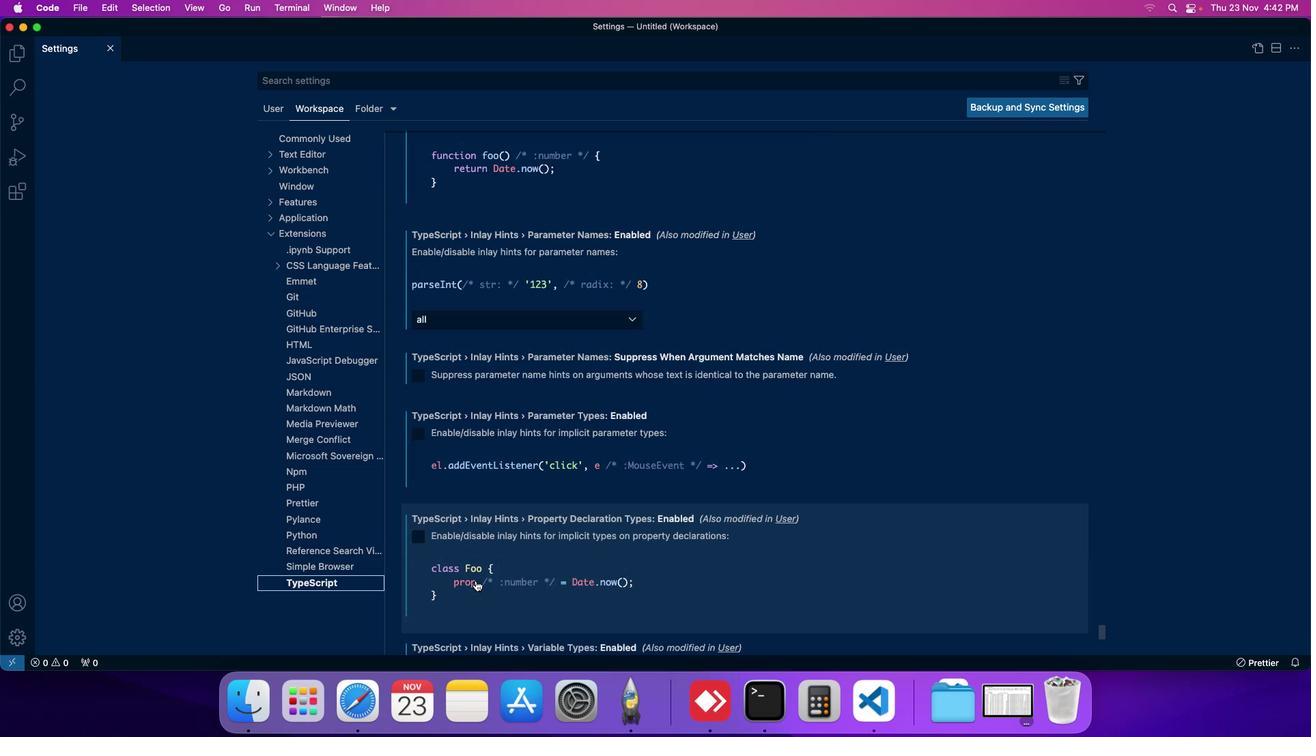 
Action: Mouse scrolled (509, 614) with delta (33, 32)
Screenshot: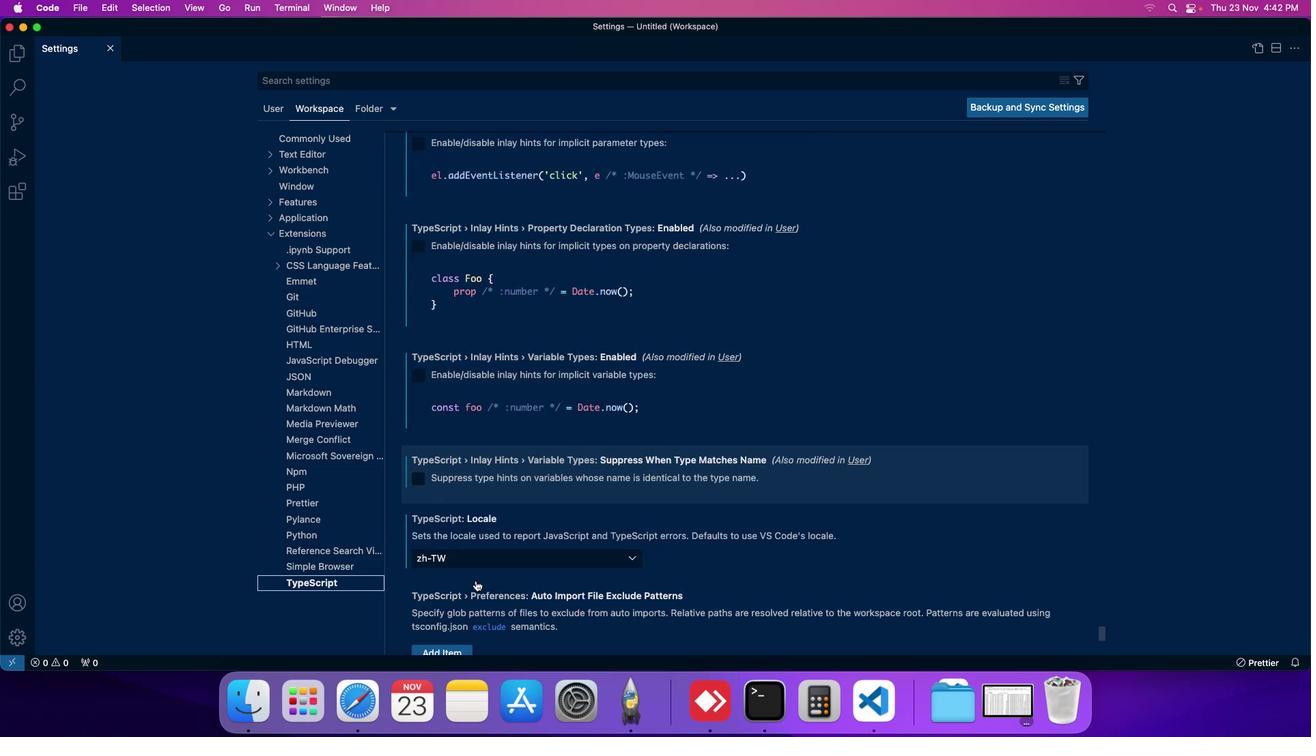 
Action: Mouse scrolled (509, 614) with delta (33, 32)
Screenshot: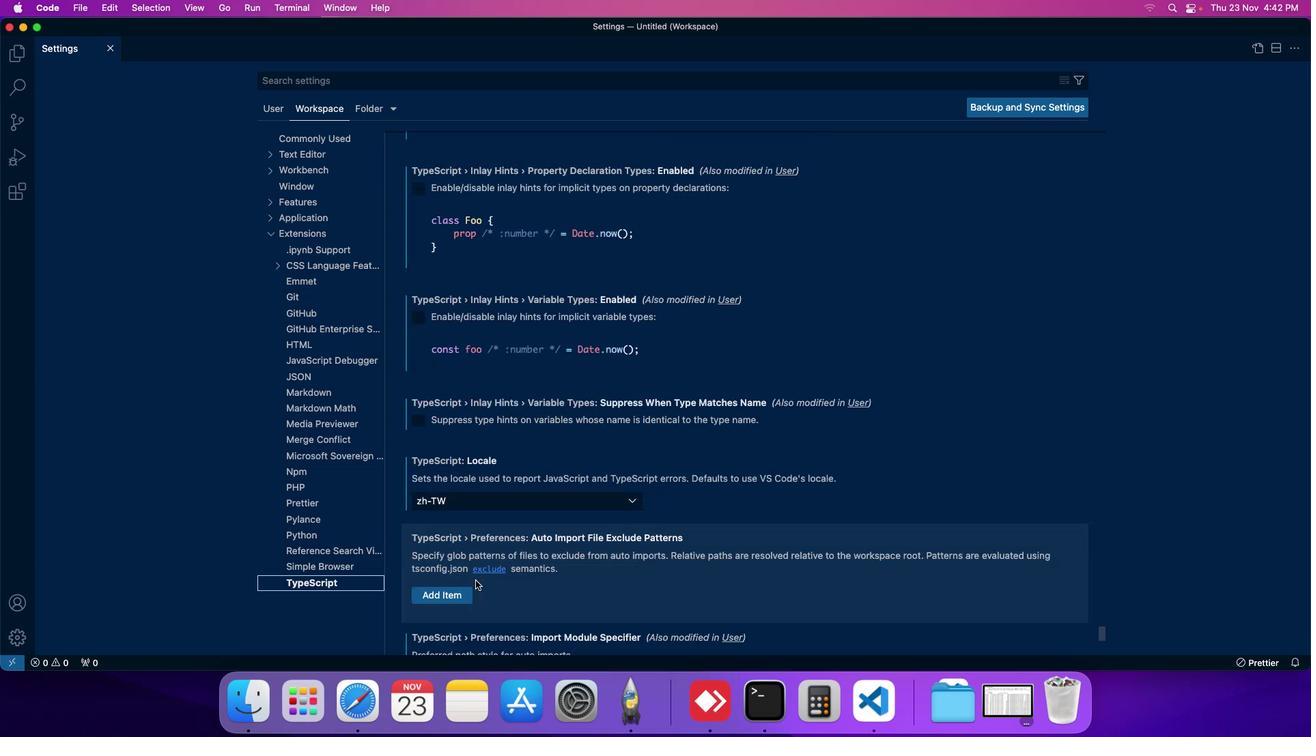 
Action: Mouse scrolled (509, 614) with delta (33, 32)
Screenshot: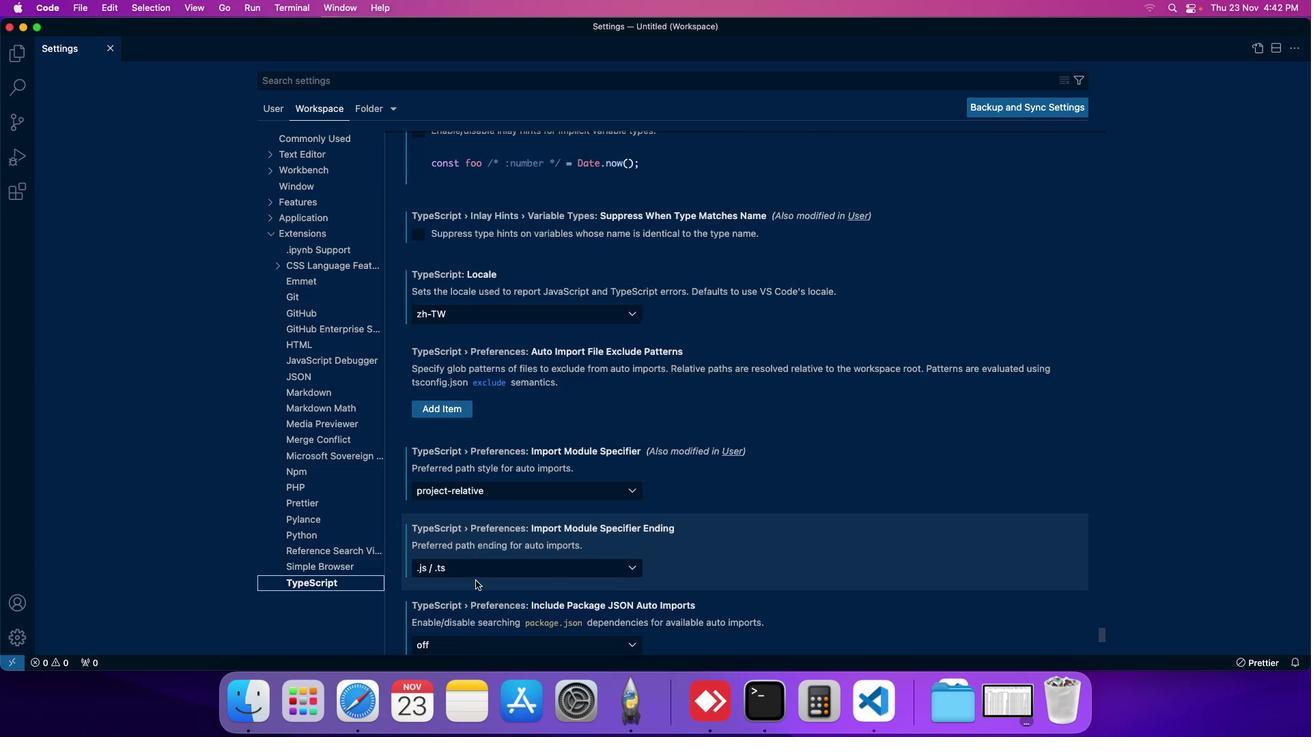 
Action: Mouse scrolled (509, 614) with delta (33, 32)
Screenshot: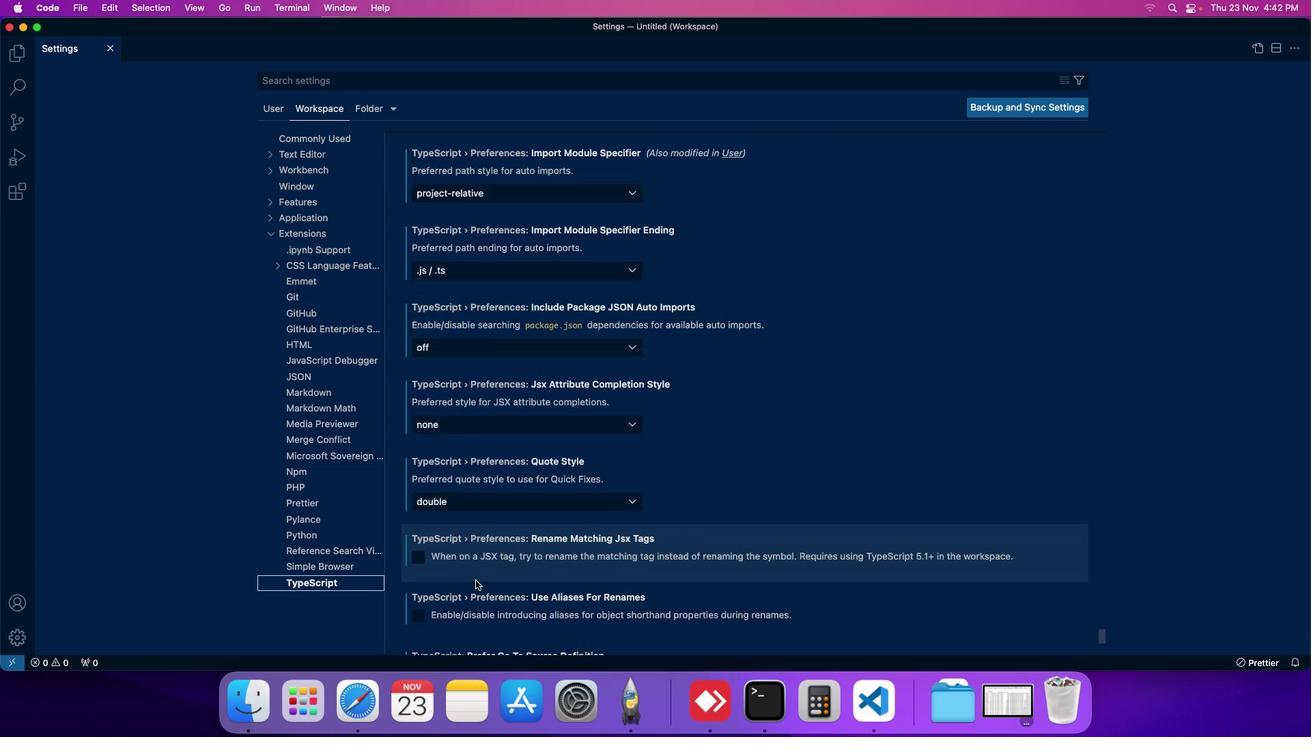 
Action: Mouse scrolled (509, 614) with delta (33, 32)
Screenshot: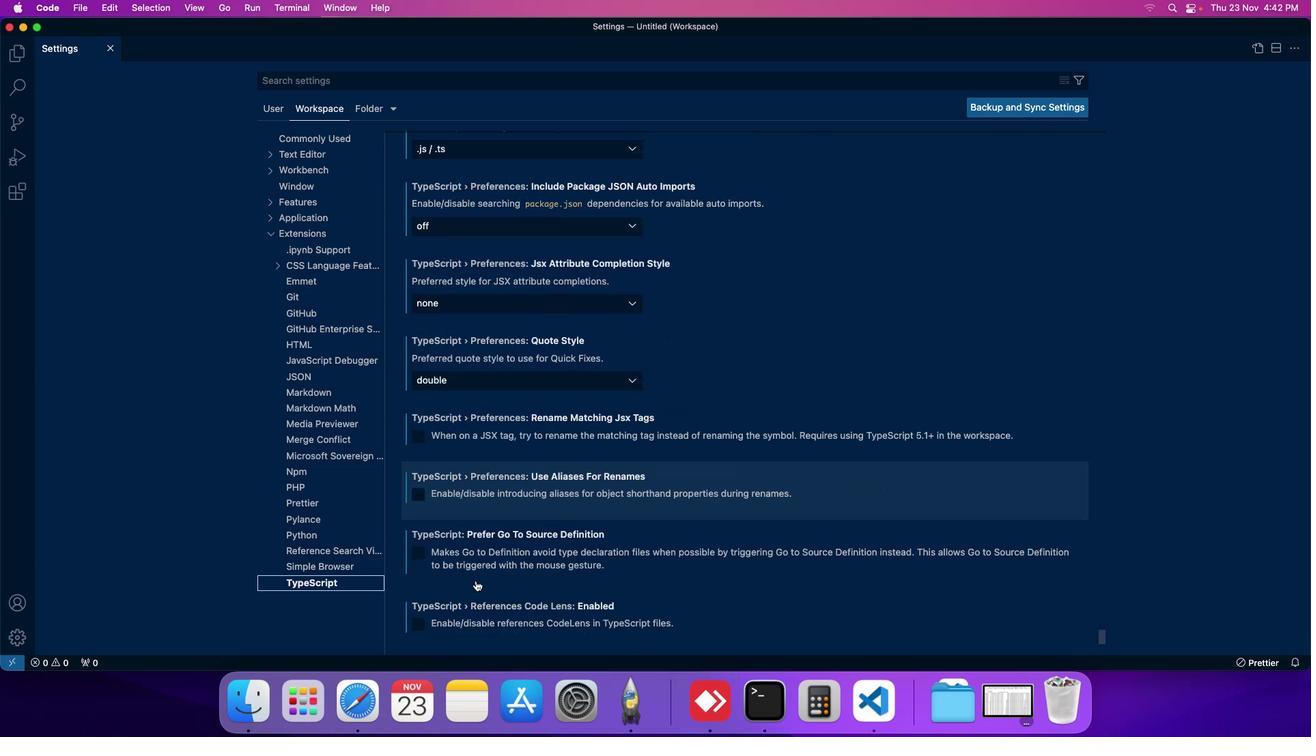 
Action: Mouse scrolled (509, 614) with delta (33, 32)
Screenshot: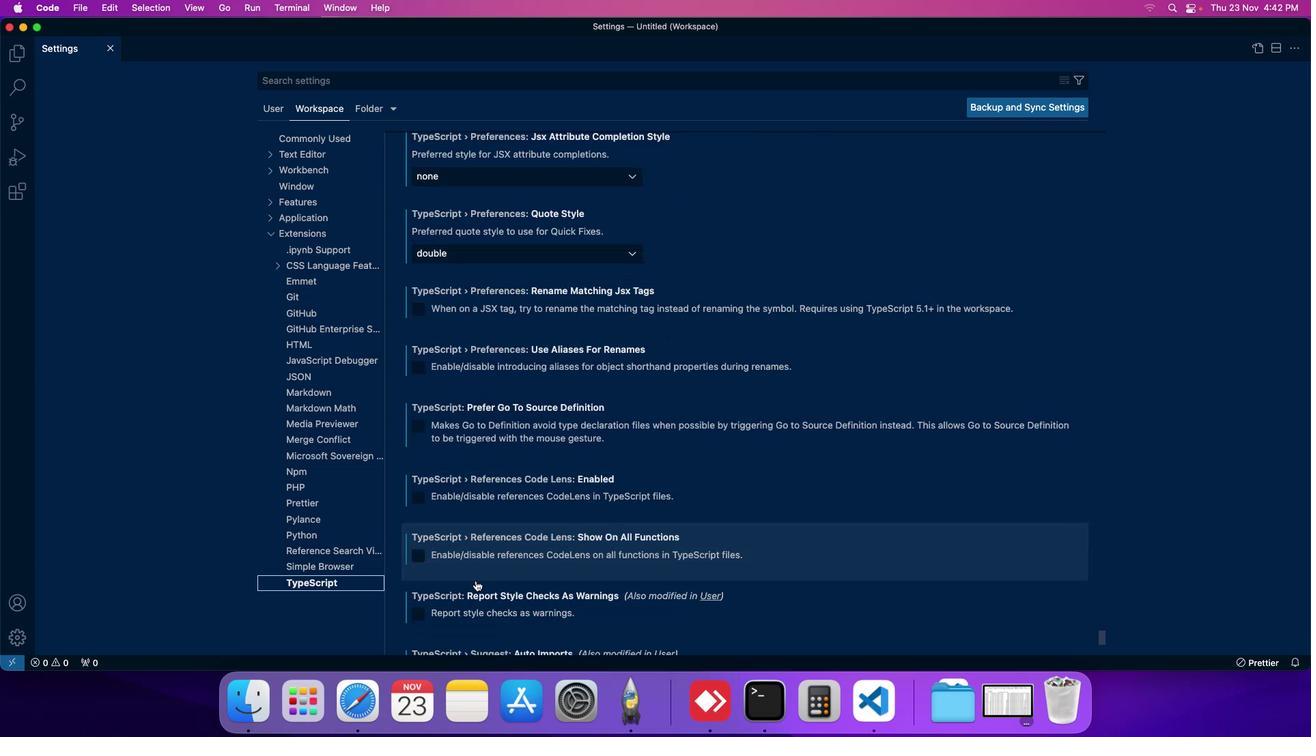 
Action: Mouse scrolled (509, 614) with delta (33, 32)
Screenshot: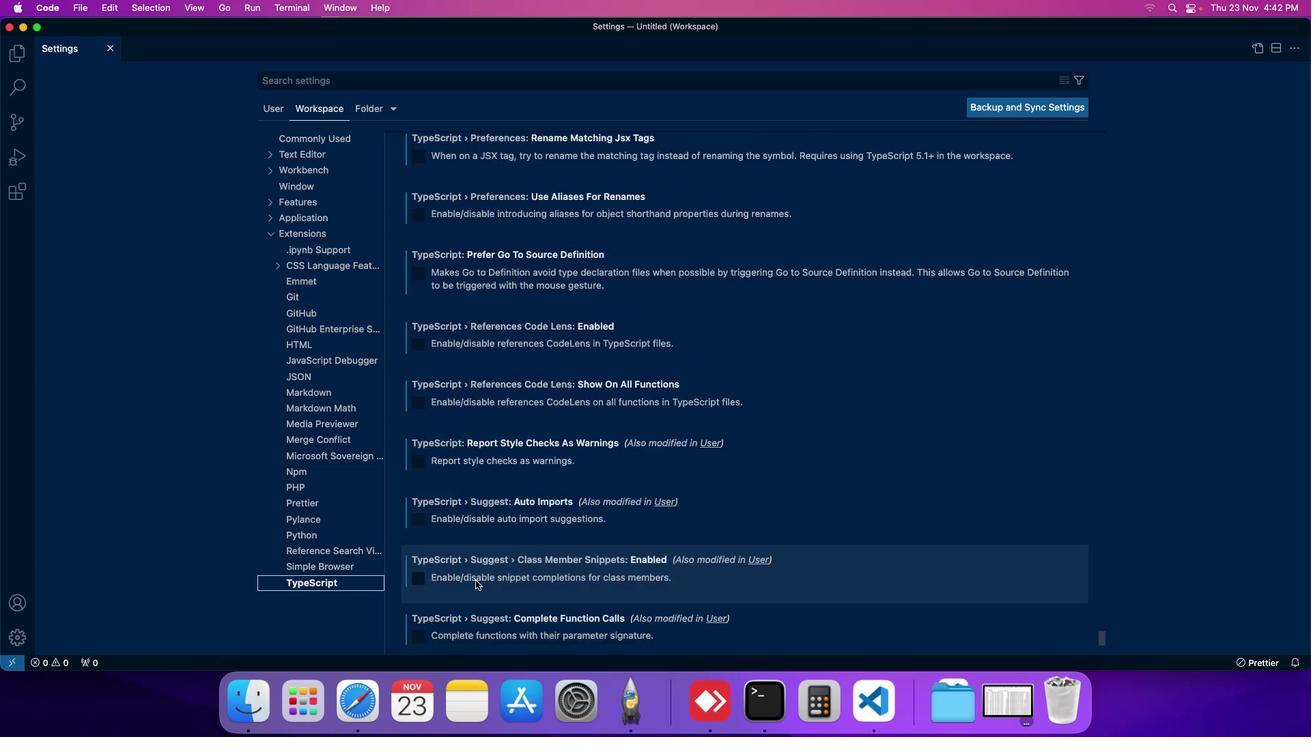 
Action: Mouse scrolled (509, 614) with delta (33, 32)
Screenshot: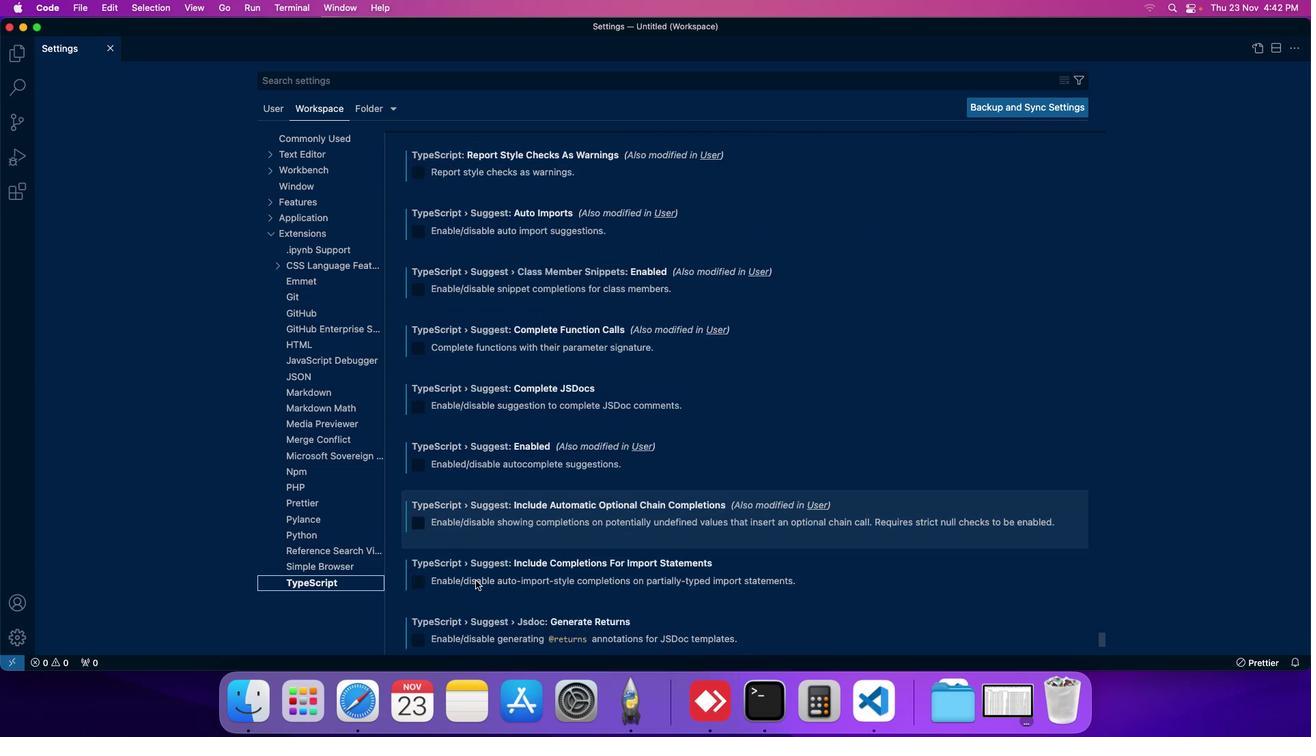 
Action: Mouse scrolled (509, 614) with delta (33, 32)
Screenshot: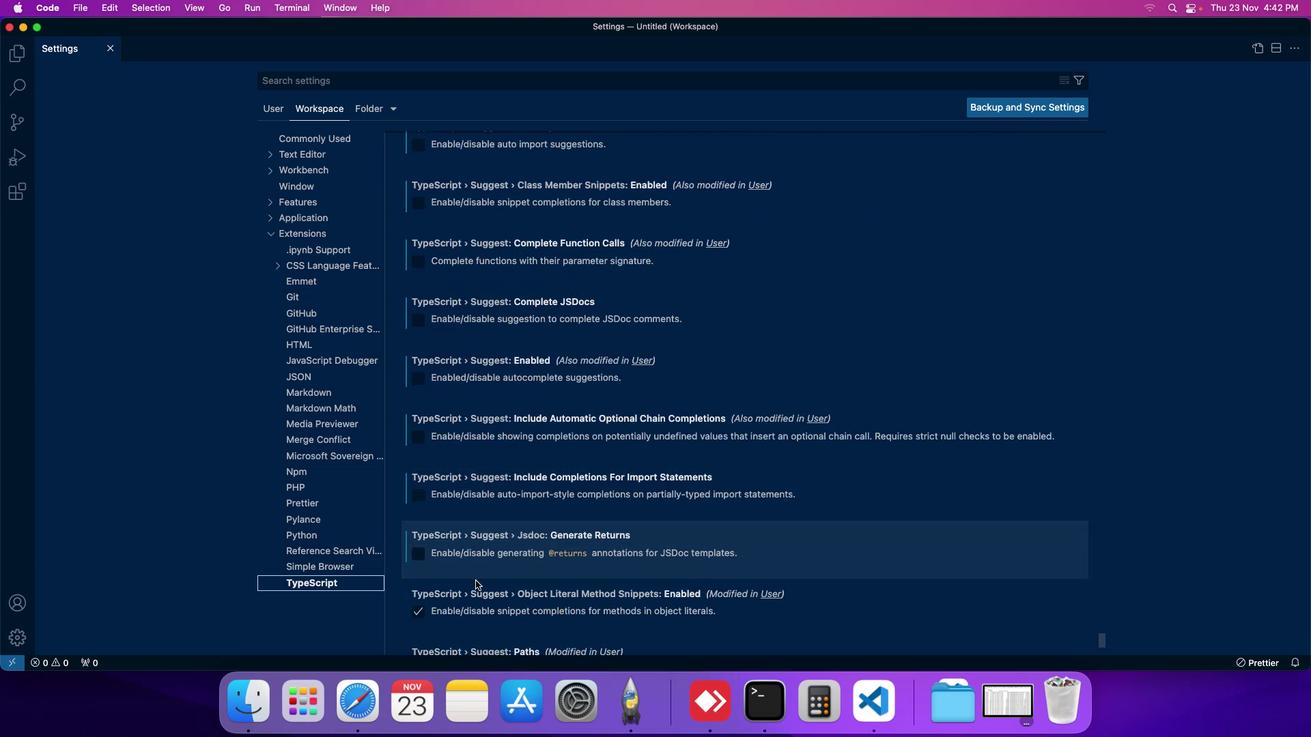 
Action: Mouse scrolled (509, 614) with delta (33, 32)
Screenshot: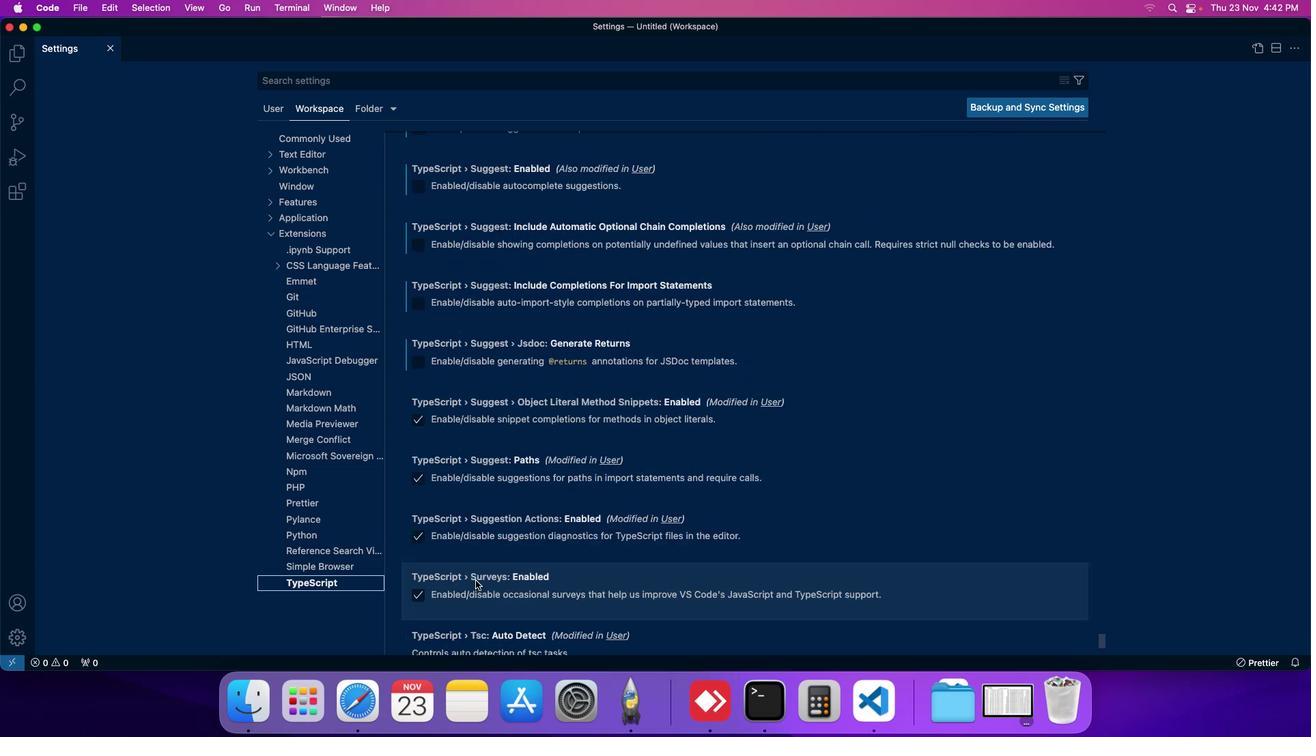 
Action: Mouse scrolled (509, 614) with delta (33, 32)
Screenshot: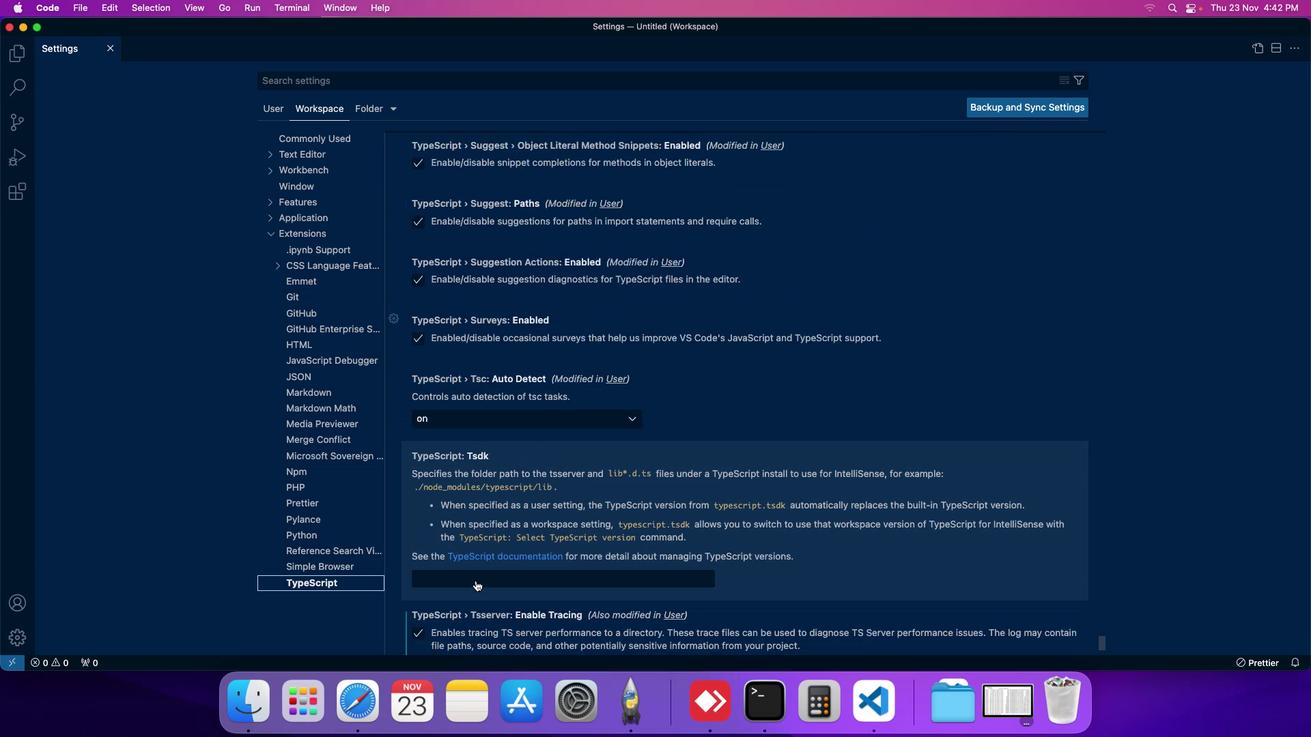 
Action: Mouse scrolled (509, 614) with delta (33, 32)
Screenshot: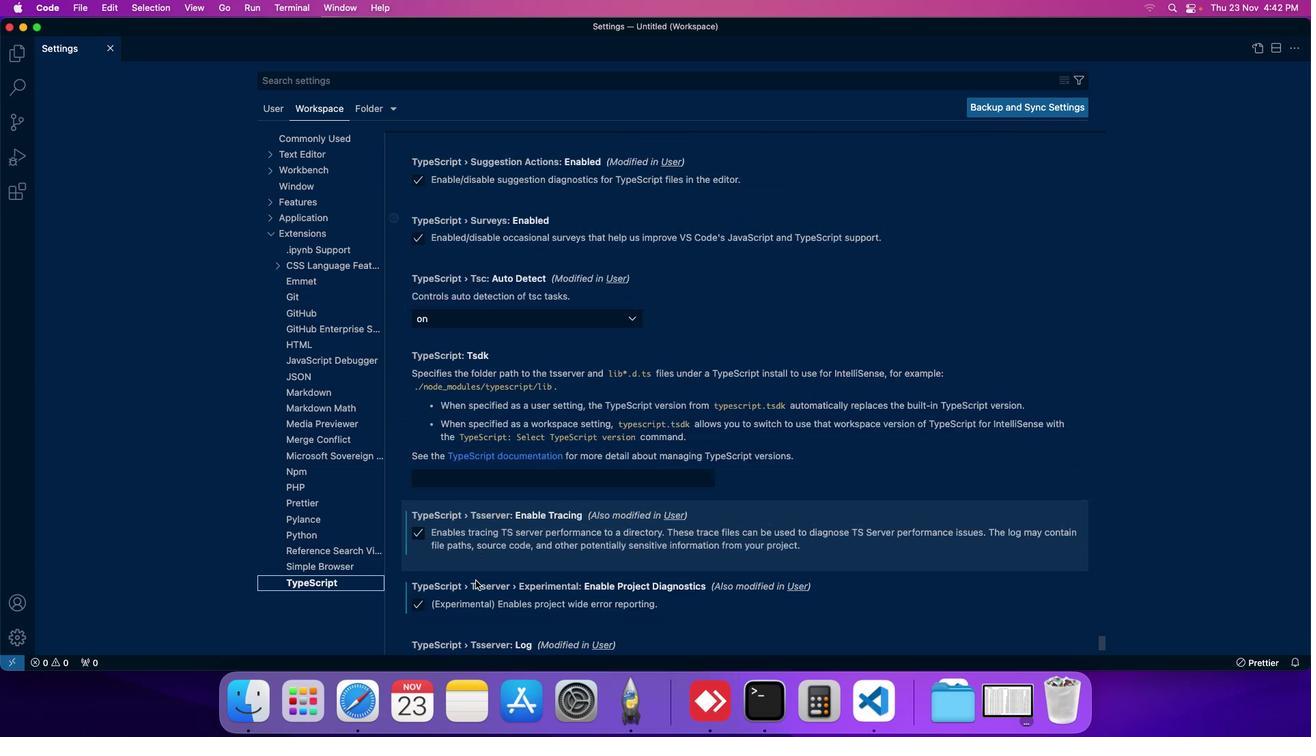 
Action: Mouse scrolled (509, 614) with delta (33, 34)
Screenshot: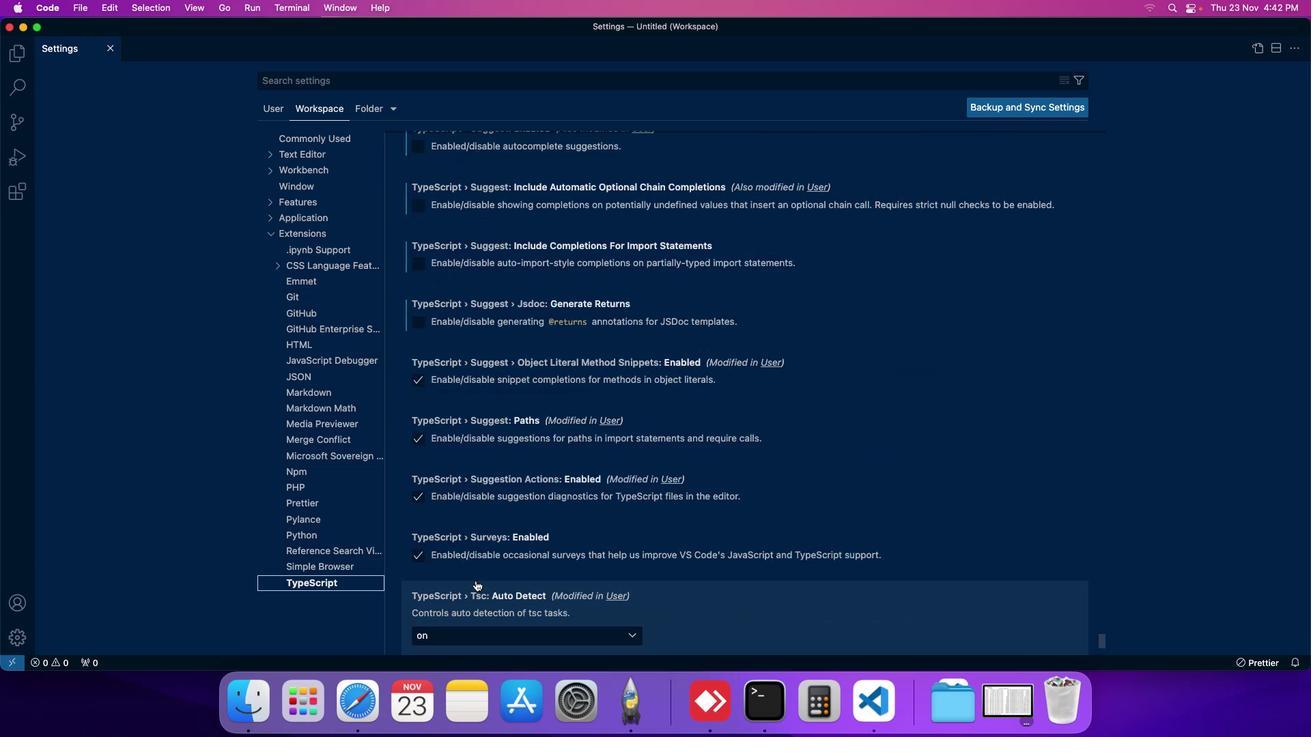 
Action: Mouse scrolled (509, 614) with delta (33, 34)
Screenshot: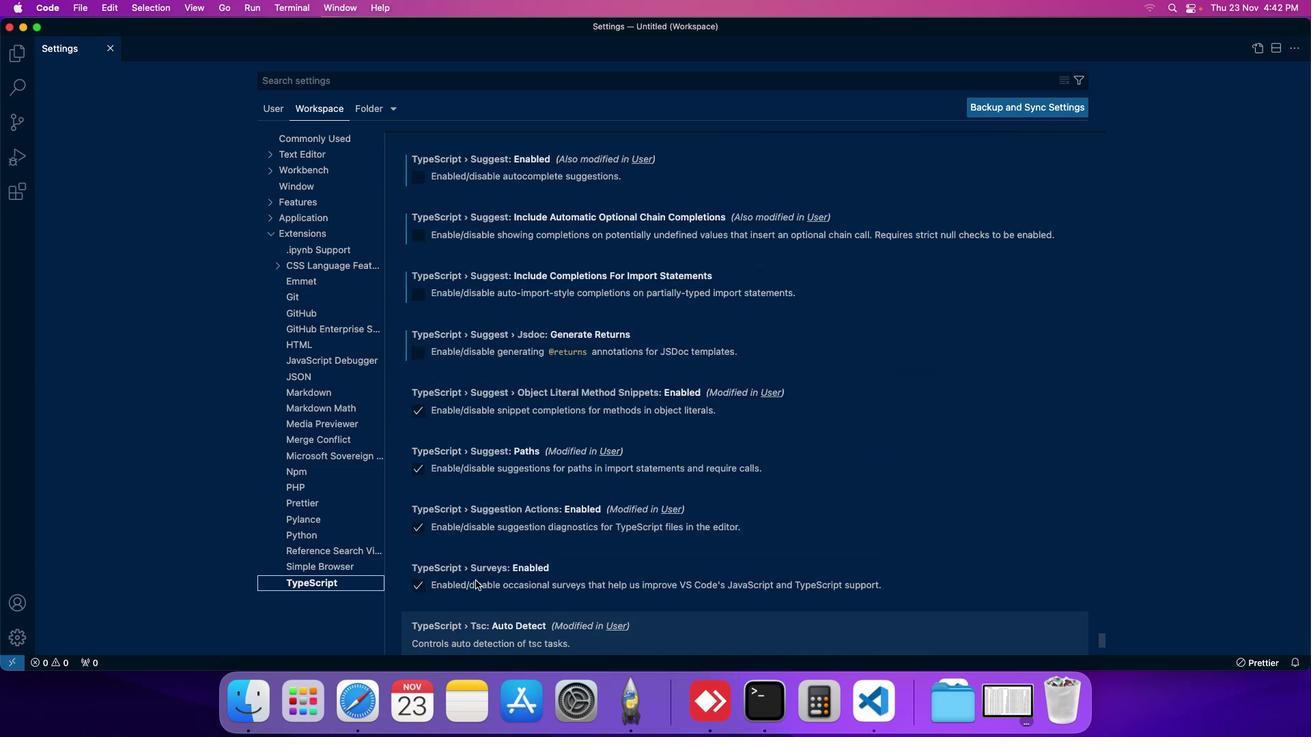 
Action: Mouse moved to (453, 448)
Screenshot: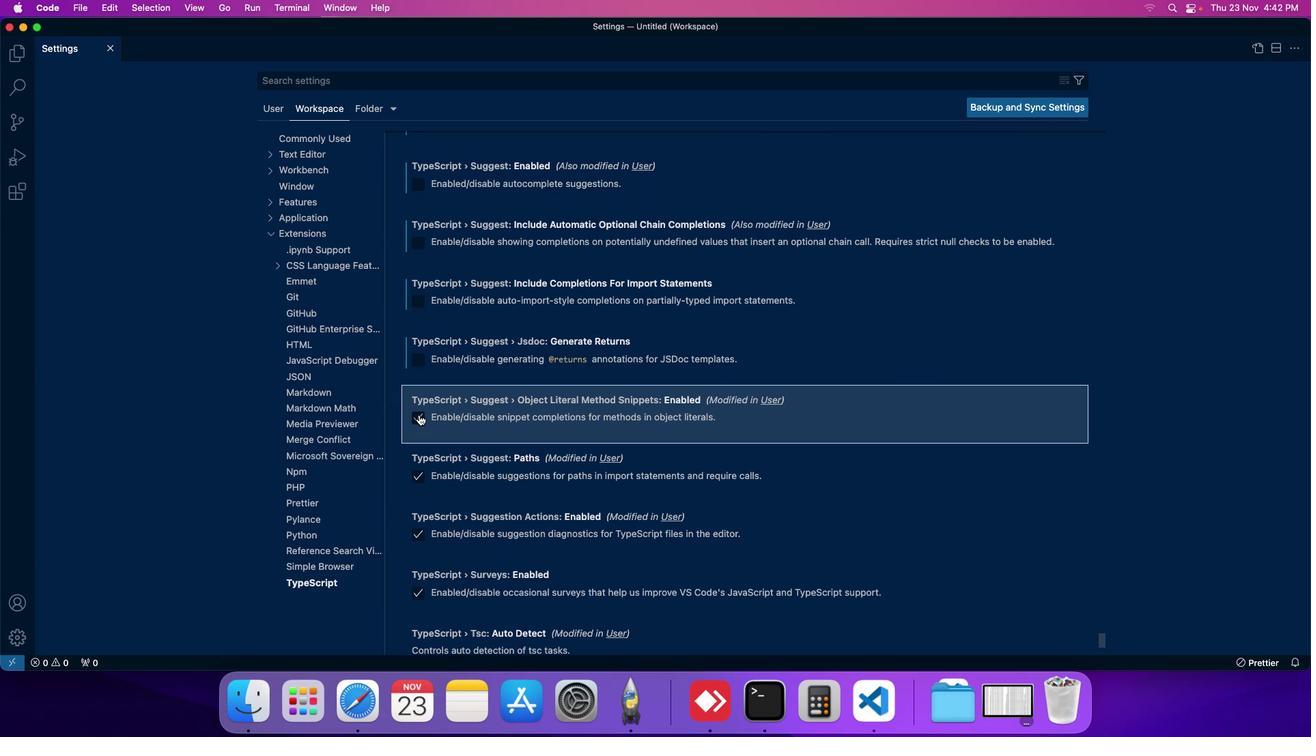 
Action: Mouse pressed left at (453, 448)
Screenshot: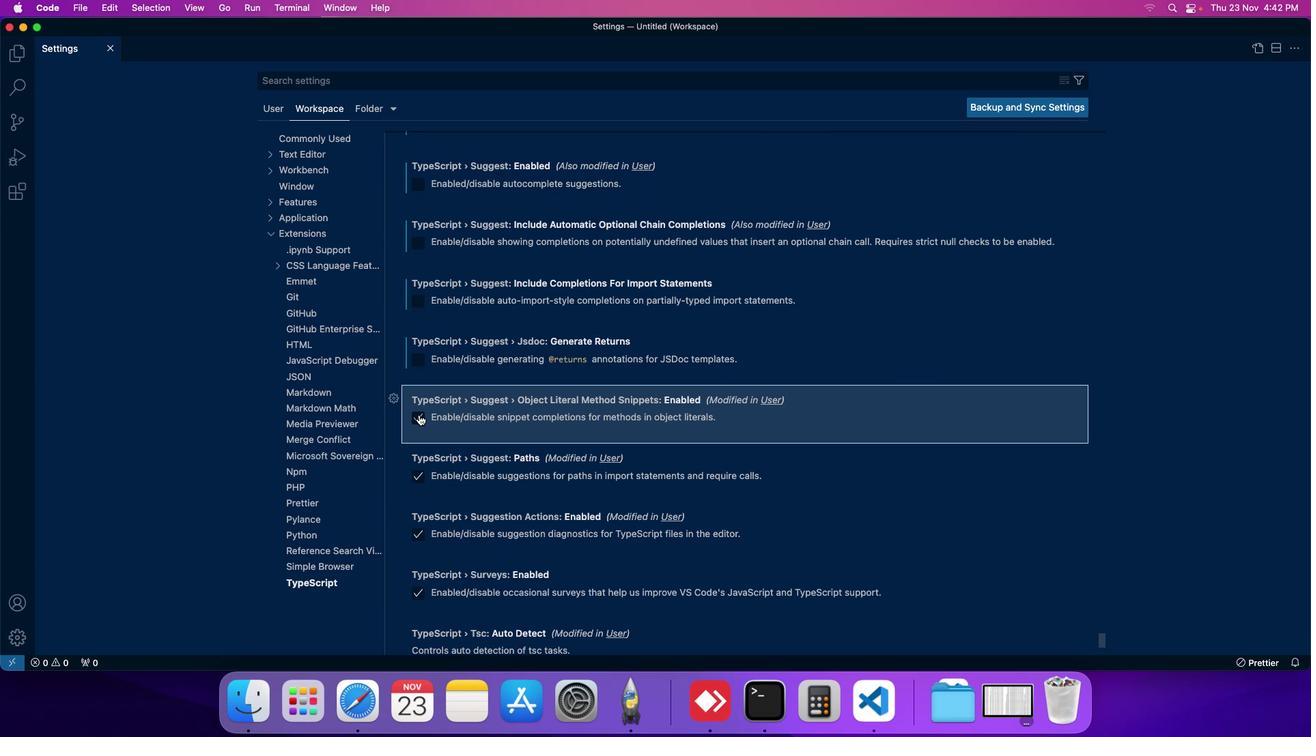 
Action: Mouse moved to (470, 459)
Screenshot: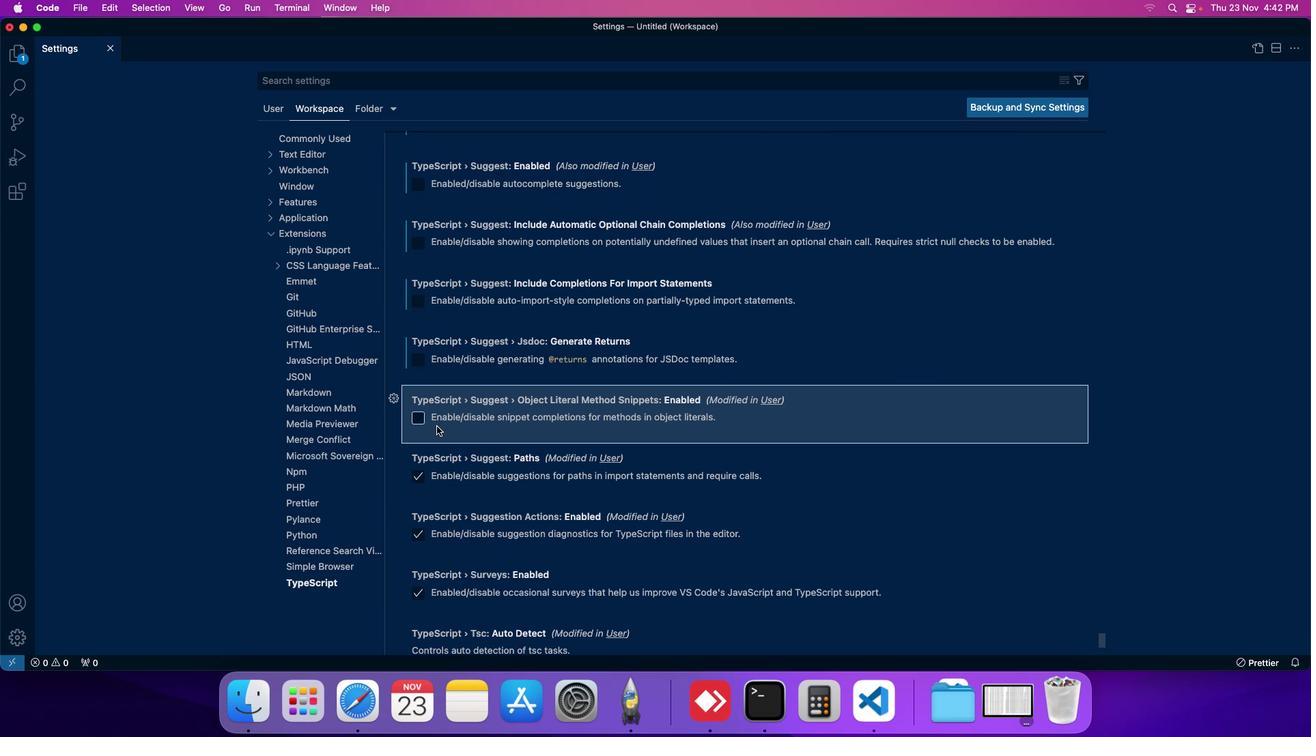 
